 Task: Send an email with the signature Jesus Garcia with the subject Request for a proposal and the message Could you please let me know the status of the reimbursement request? from softage.8@softage.net to softage.9@softage.net and move the email from Sent Items to the folder Non-profit organizations
Action: Mouse moved to (47, 126)
Screenshot: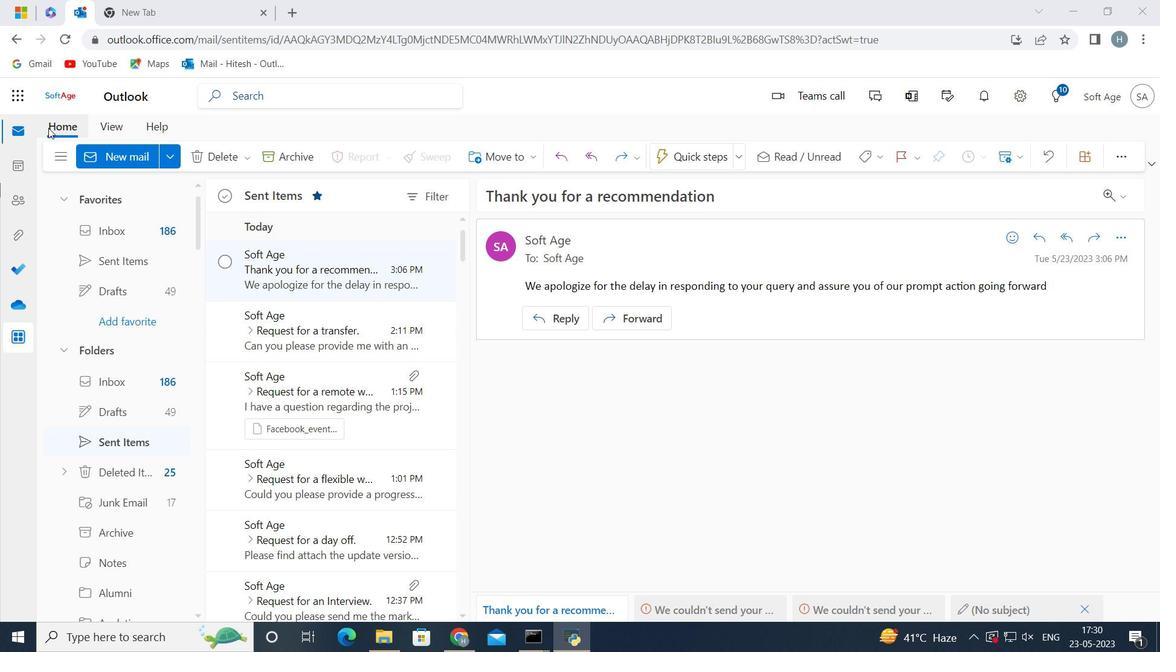 
Action: Mouse pressed left at (47, 126)
Screenshot: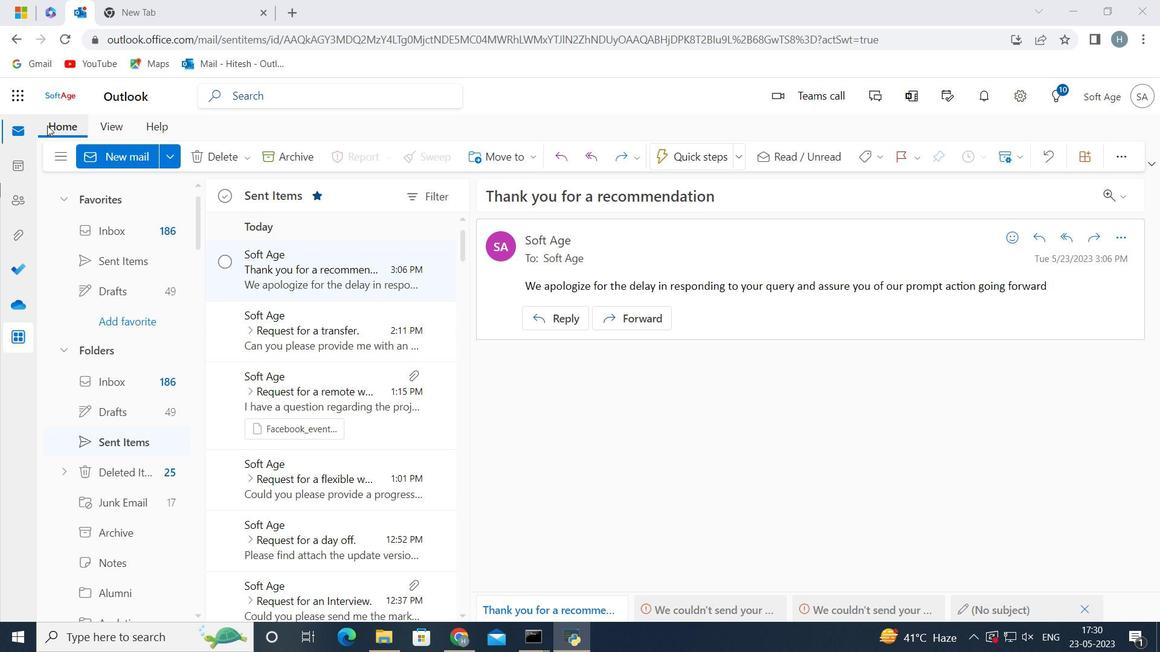 
Action: Mouse moved to (114, 160)
Screenshot: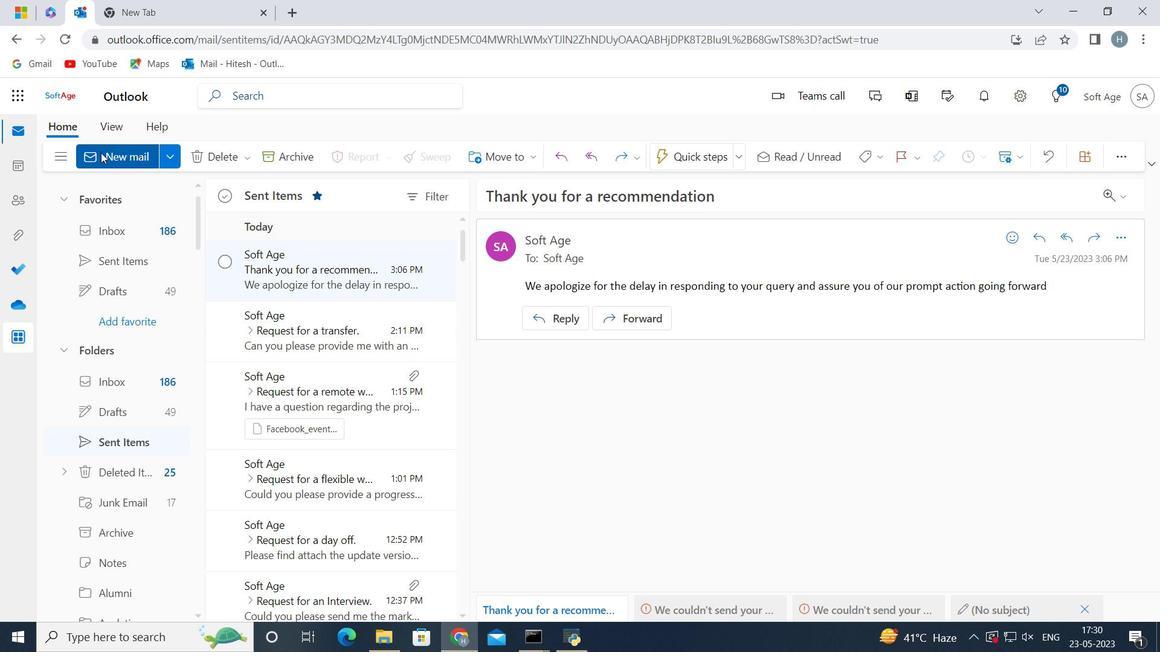 
Action: Mouse pressed left at (114, 160)
Screenshot: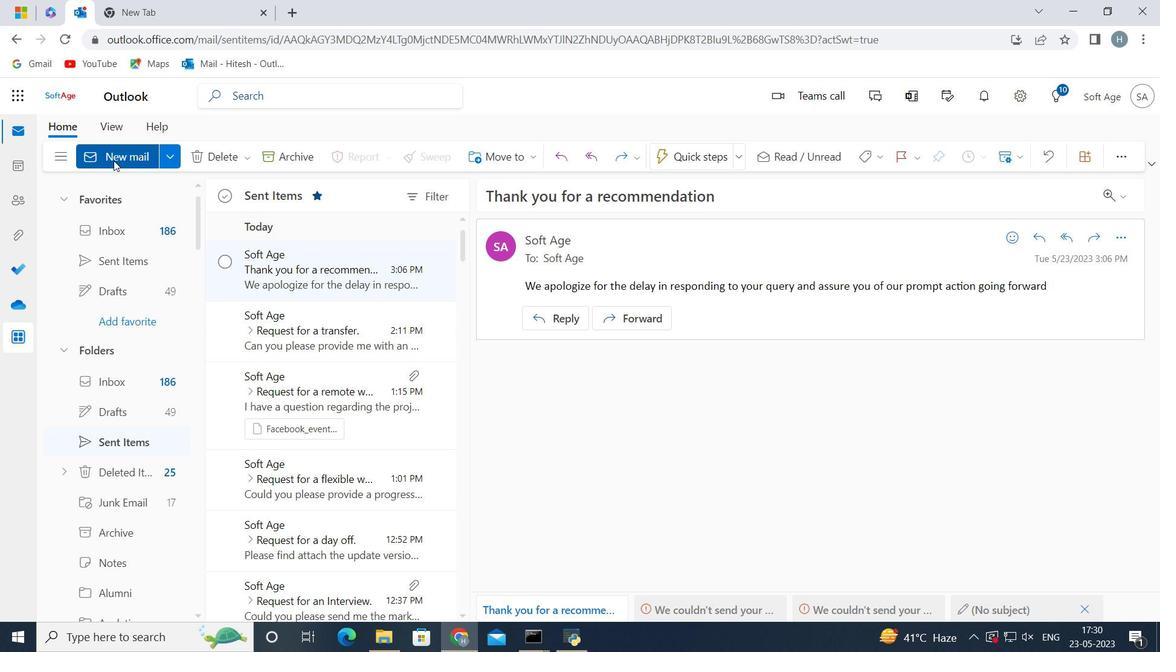 
Action: Mouse moved to (947, 158)
Screenshot: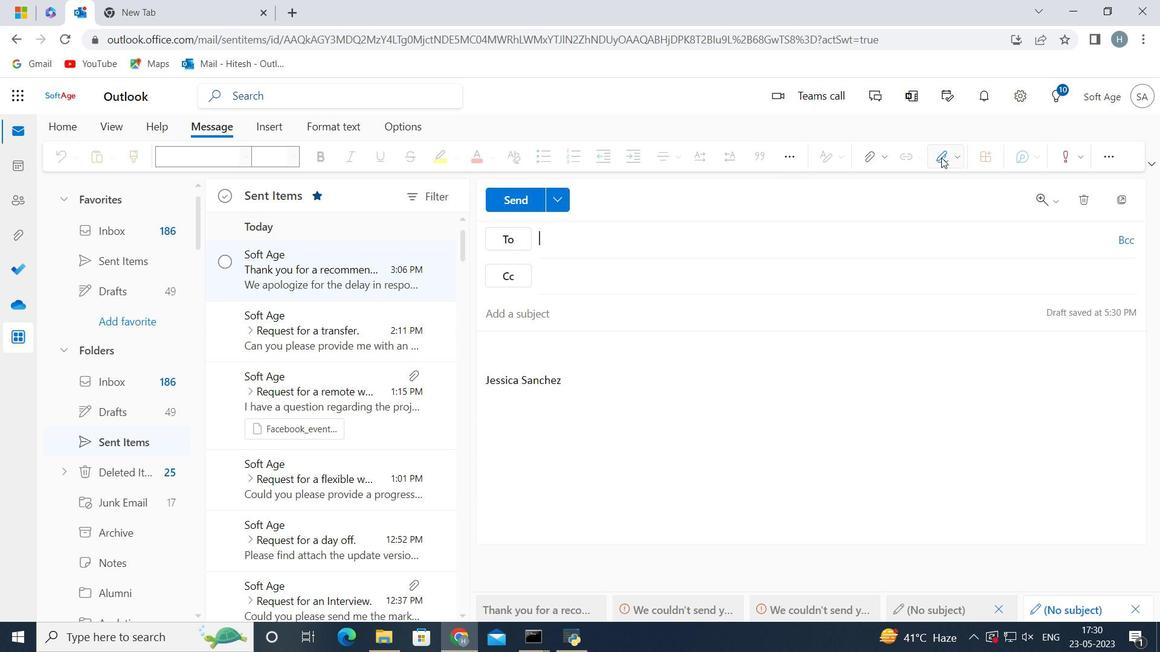 
Action: Mouse pressed left at (947, 158)
Screenshot: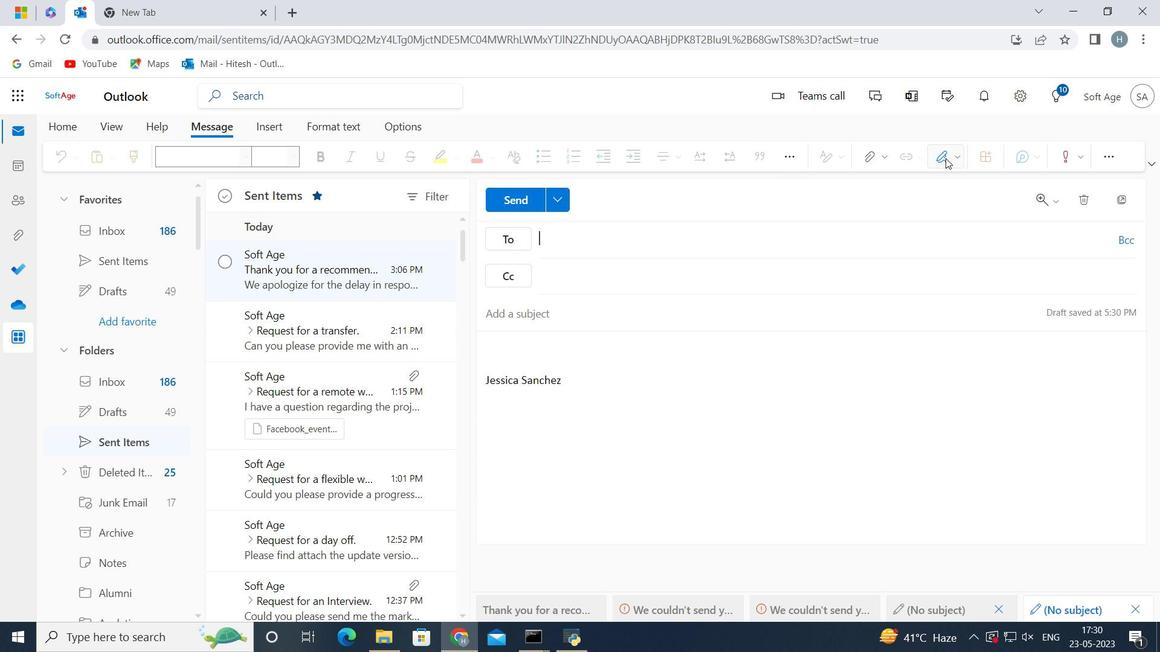 
Action: Mouse moved to (919, 217)
Screenshot: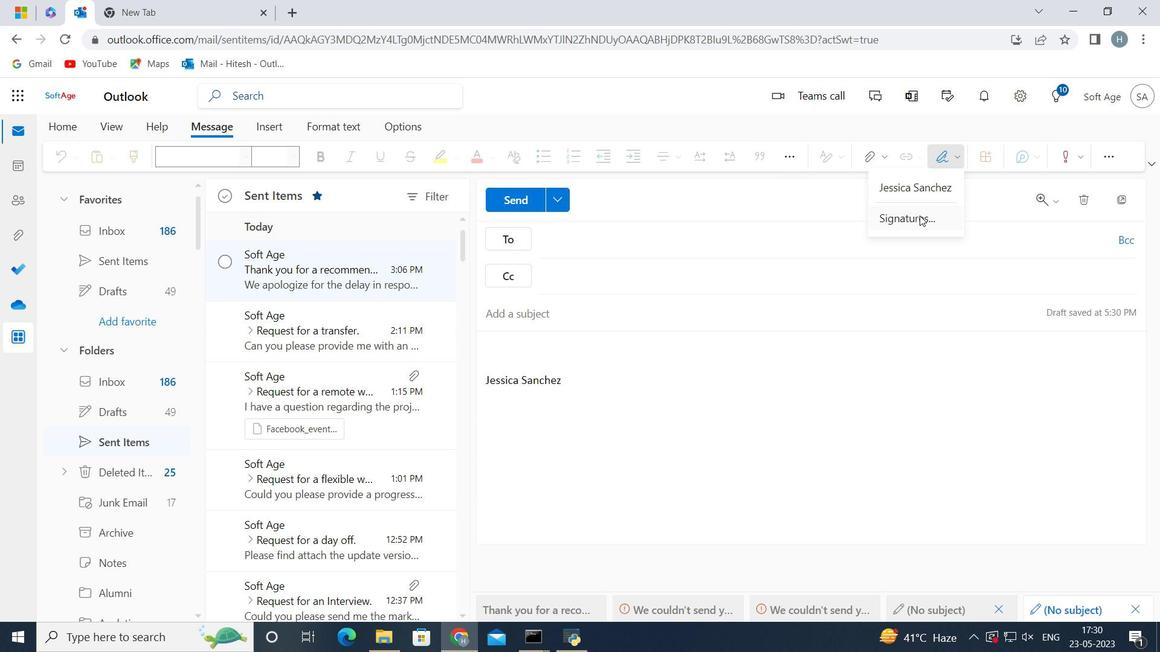 
Action: Mouse pressed left at (919, 217)
Screenshot: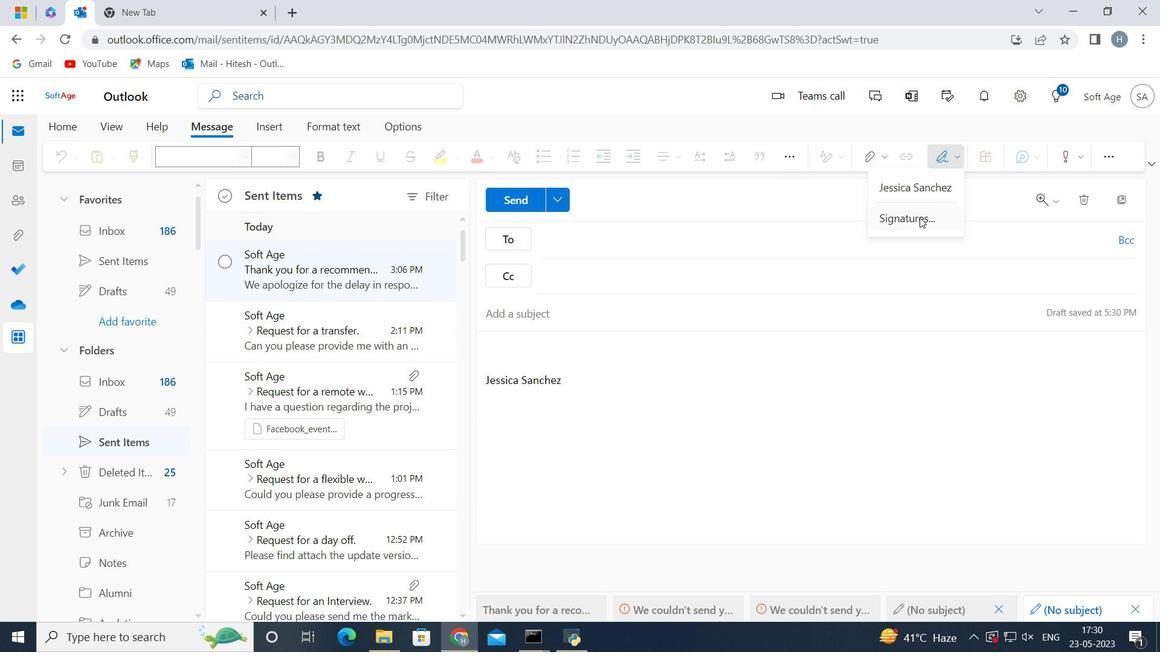 
Action: Mouse moved to (865, 269)
Screenshot: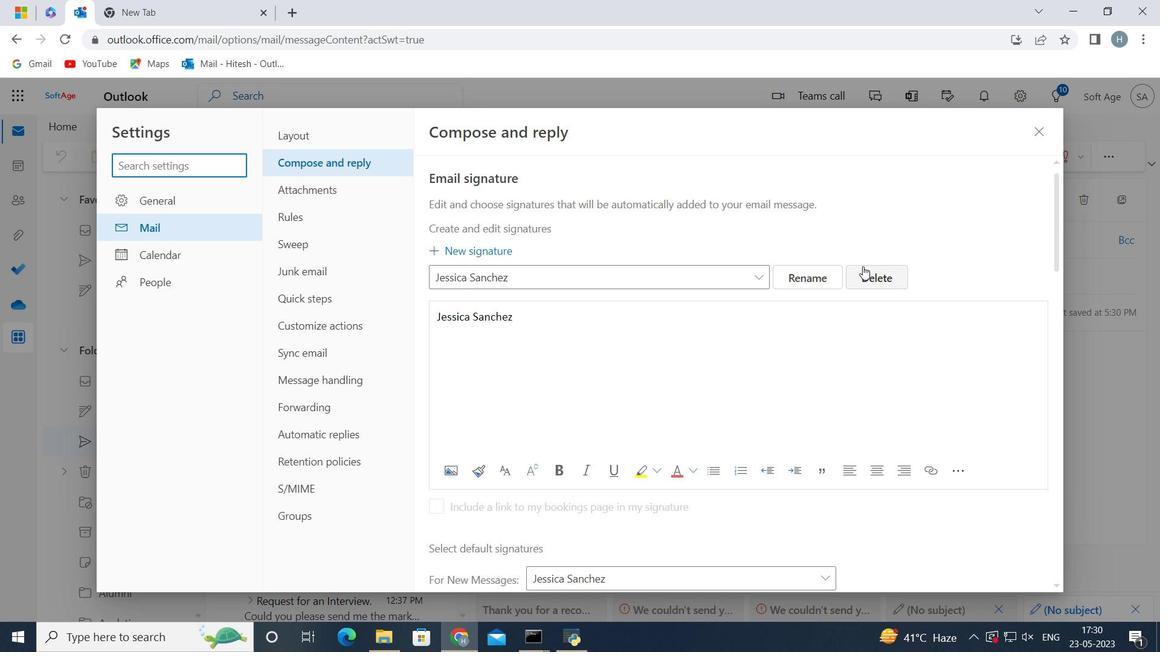 
Action: Mouse pressed left at (865, 269)
Screenshot: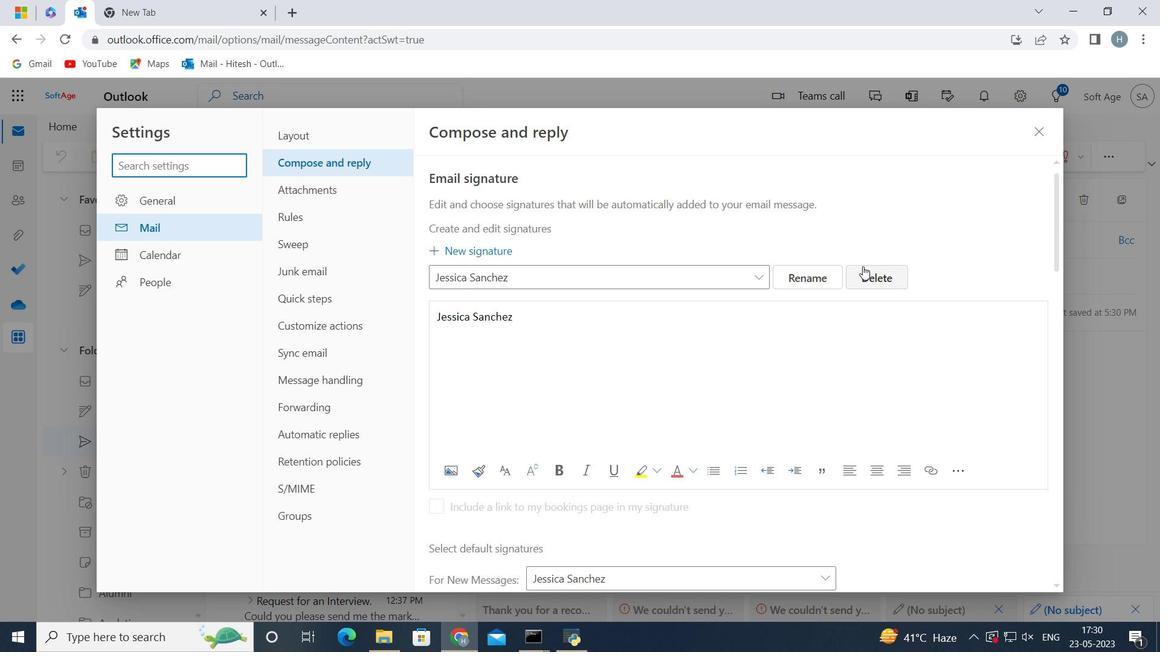 
Action: Mouse moved to (711, 278)
Screenshot: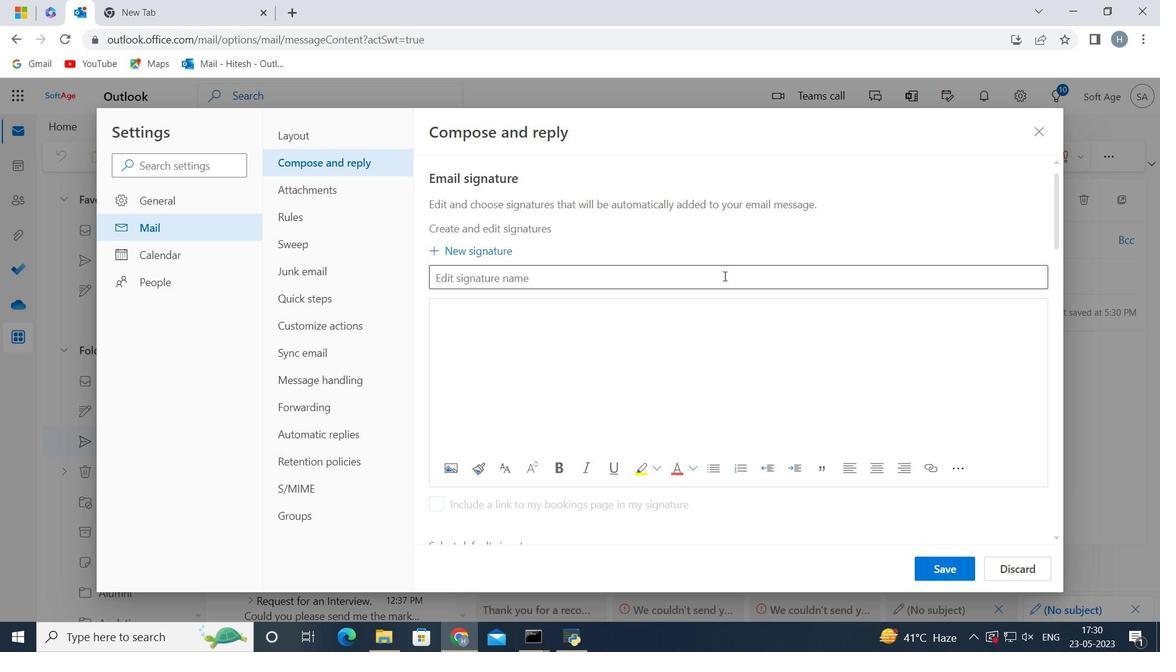 
Action: Mouse pressed left at (711, 278)
Screenshot: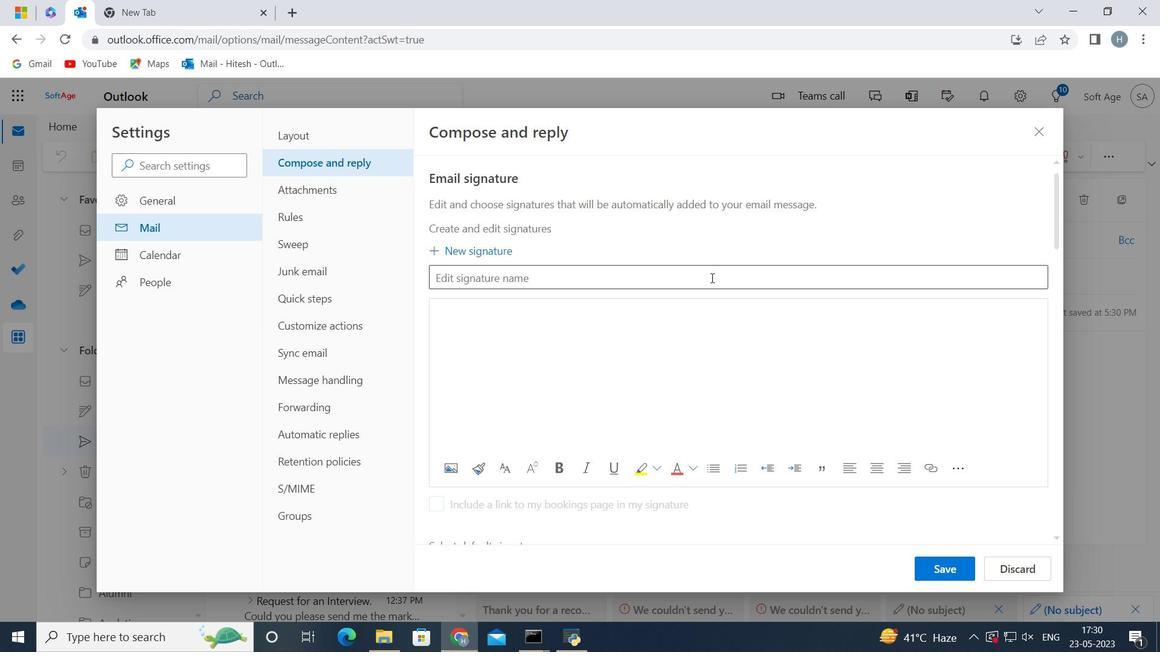 
Action: Key pressed <Key.shift>Jesus<Key.space><Key.shift>Garcia<Key.space>
Screenshot: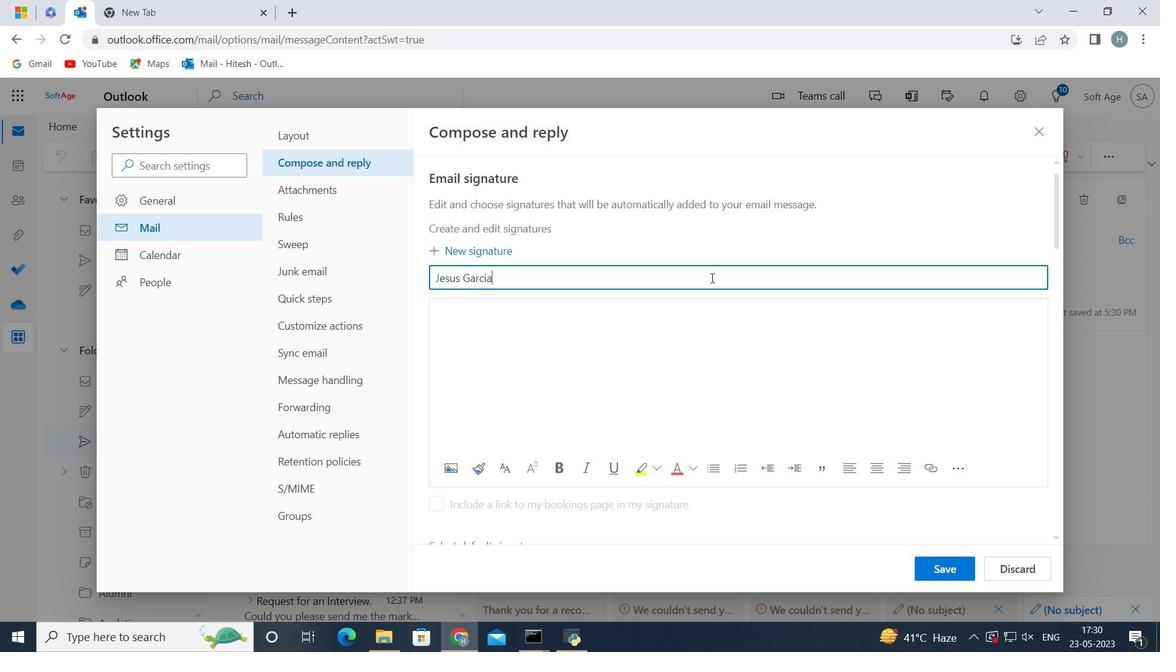 
Action: Mouse moved to (605, 329)
Screenshot: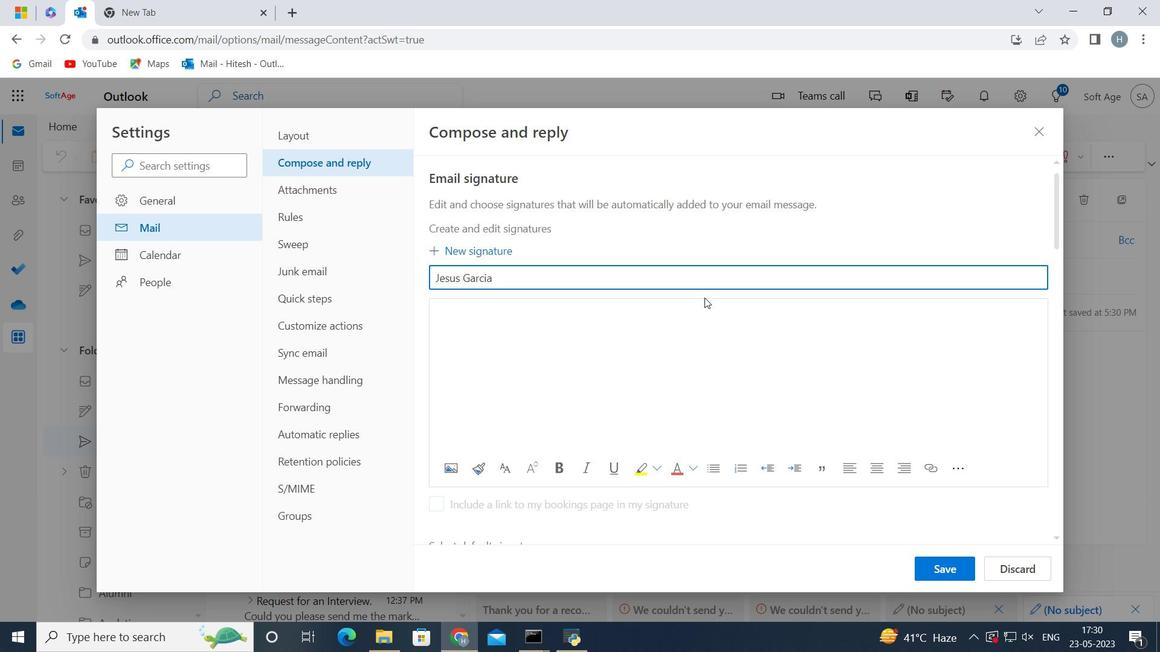 
Action: Mouse pressed left at (605, 329)
Screenshot: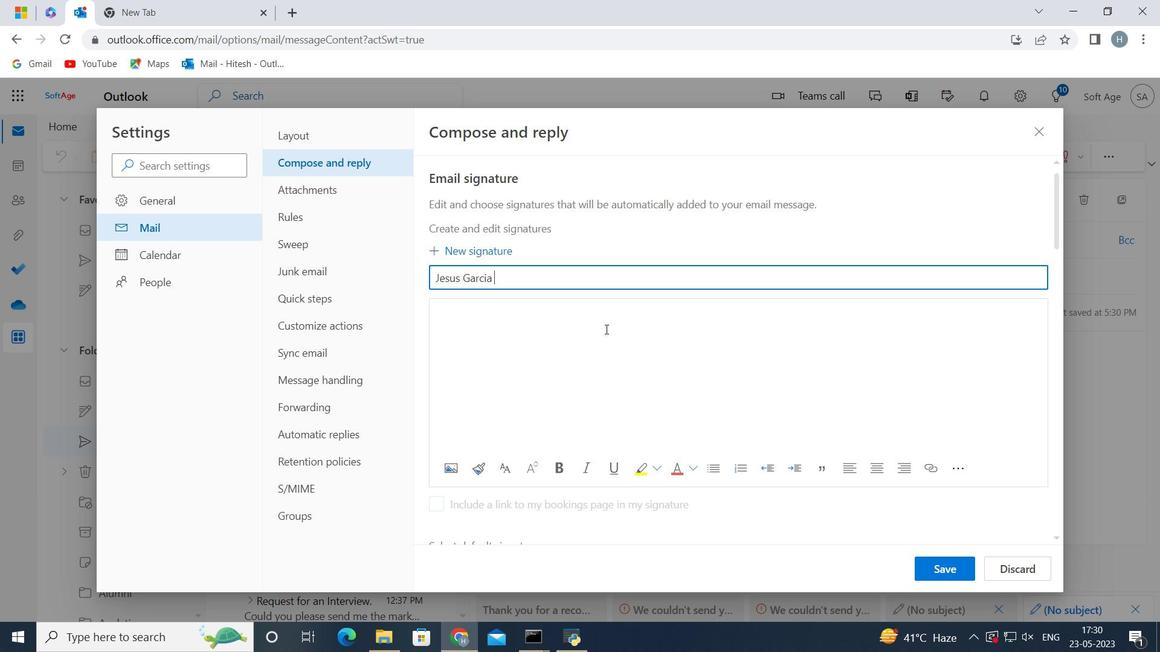
Action: Key pressed <Key.shift>Jesus<Key.space><Key.shift><Key.shift><Key.shift><Key.shift>Garcia
Screenshot: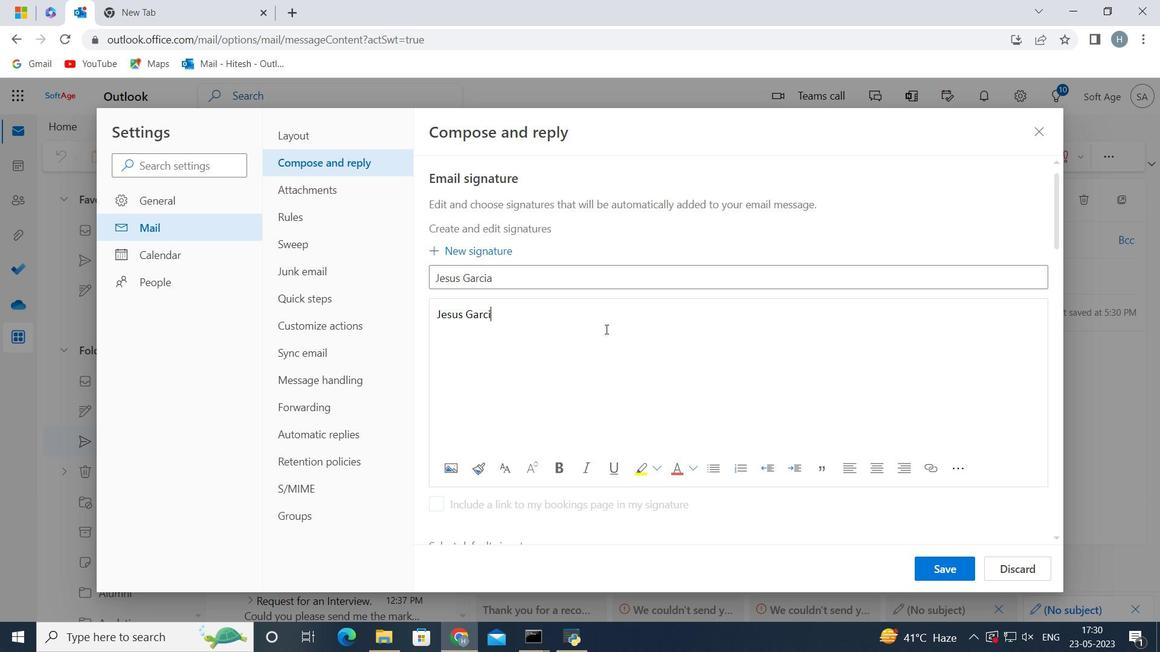 
Action: Mouse moved to (626, 333)
Screenshot: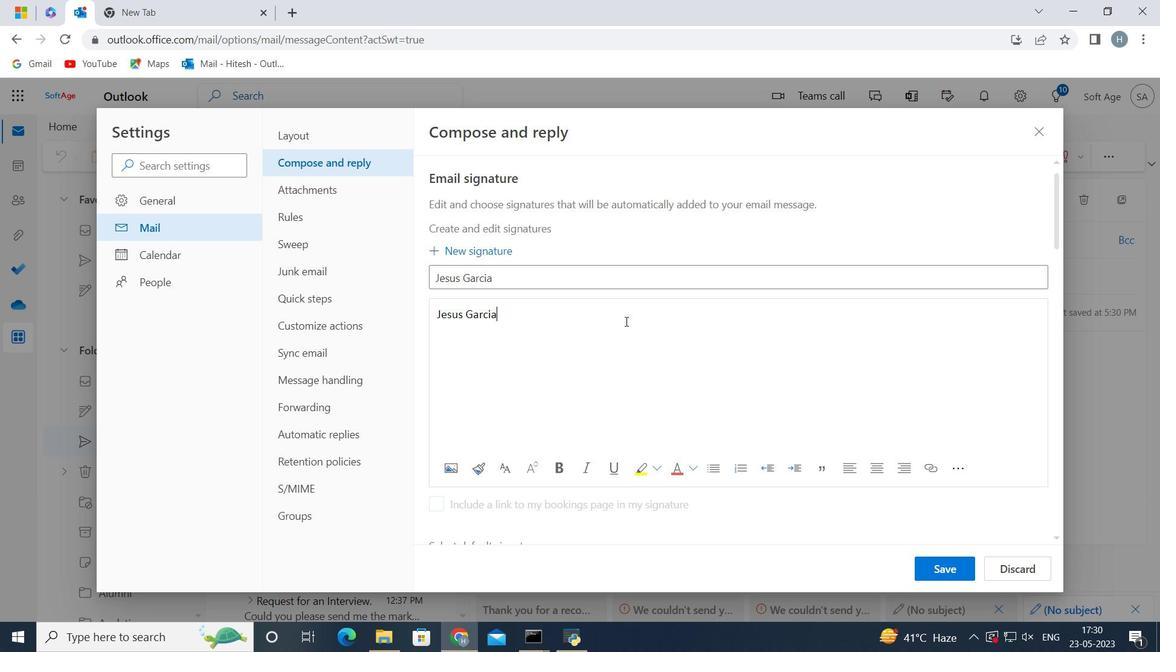 
Action: Mouse pressed left at (626, 333)
Screenshot: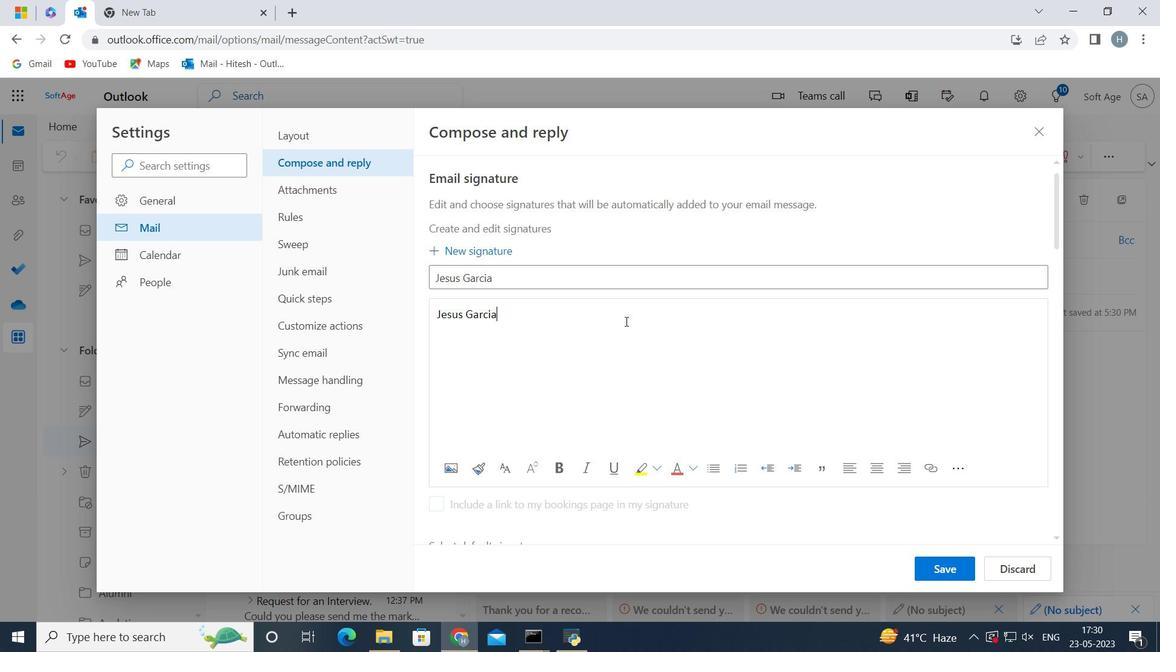 
Action: Mouse moved to (939, 569)
Screenshot: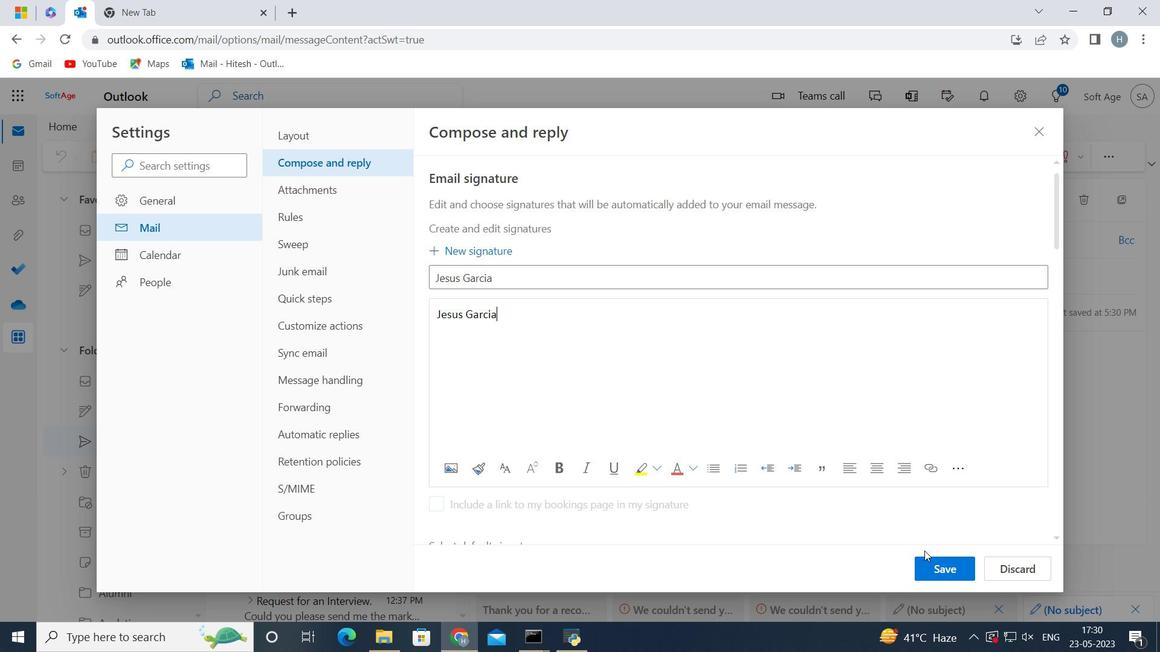 
Action: Mouse pressed left at (939, 569)
Screenshot: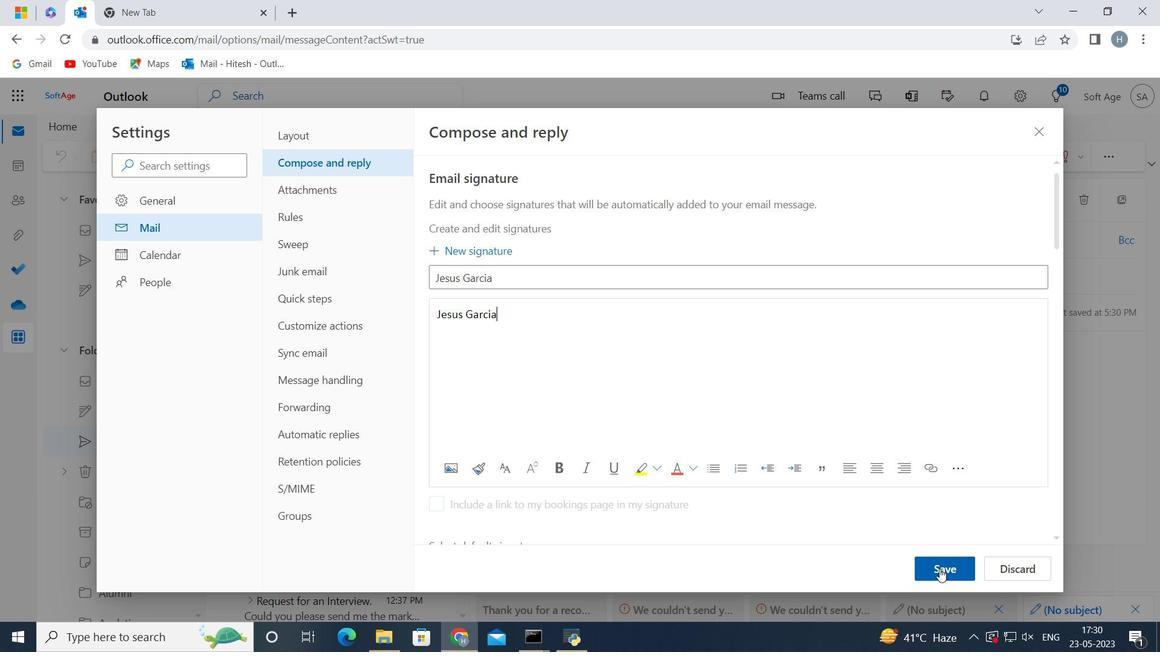 
Action: Mouse moved to (889, 416)
Screenshot: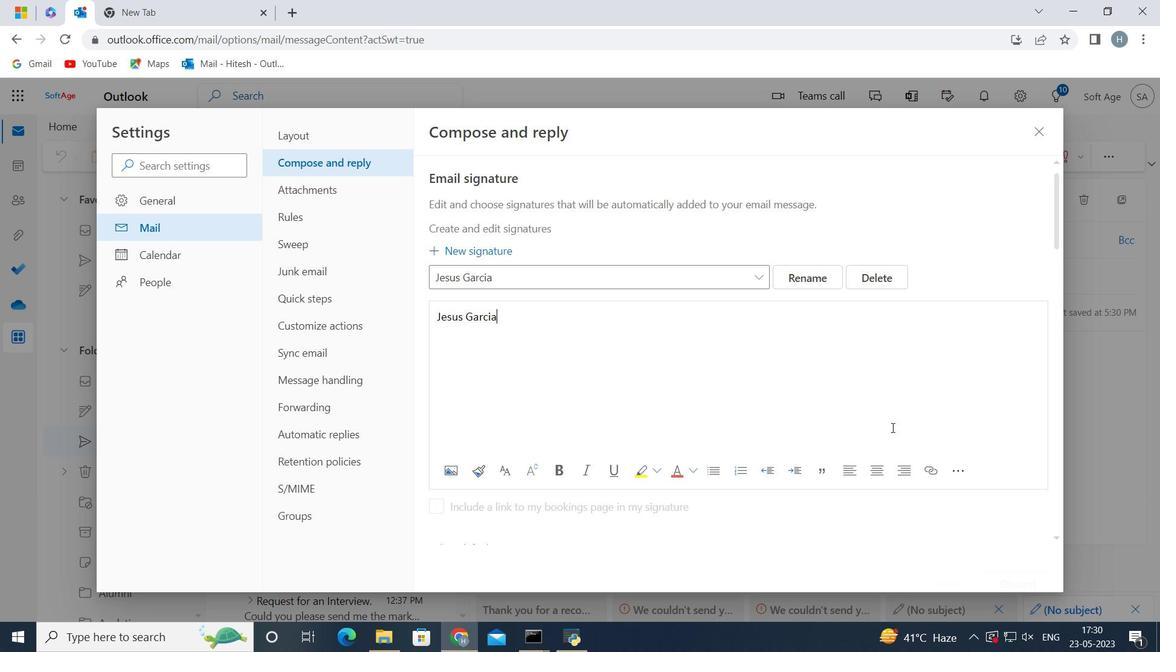 
Action: Mouse scrolled (889, 415) with delta (0, 0)
Screenshot: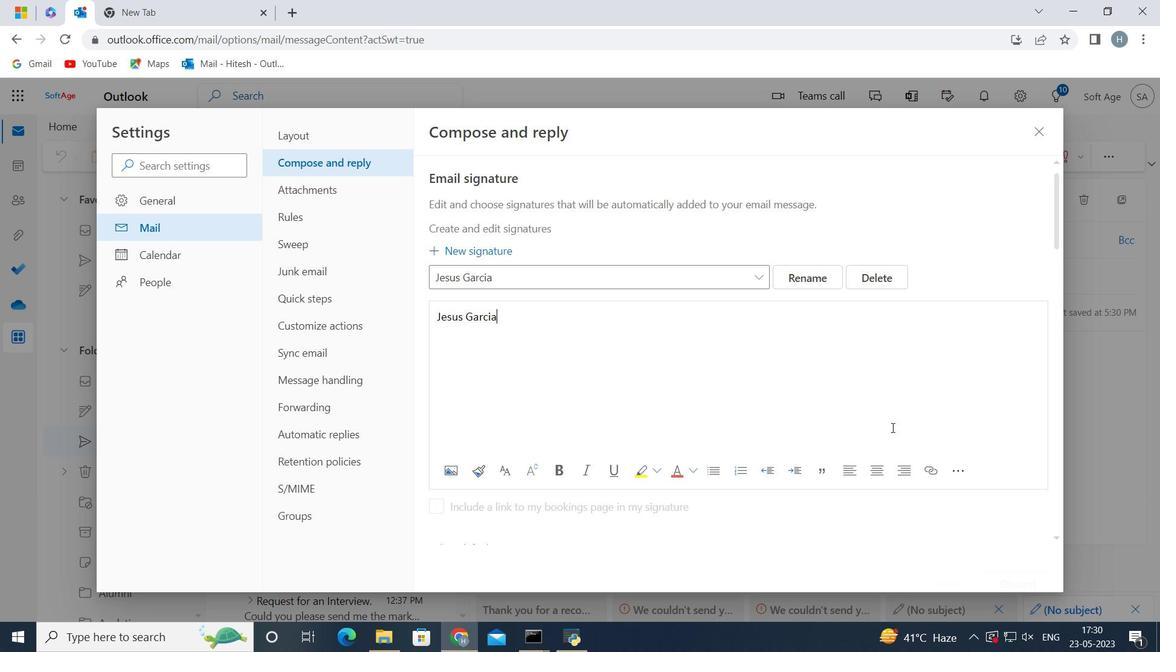 
Action: Mouse moved to (884, 403)
Screenshot: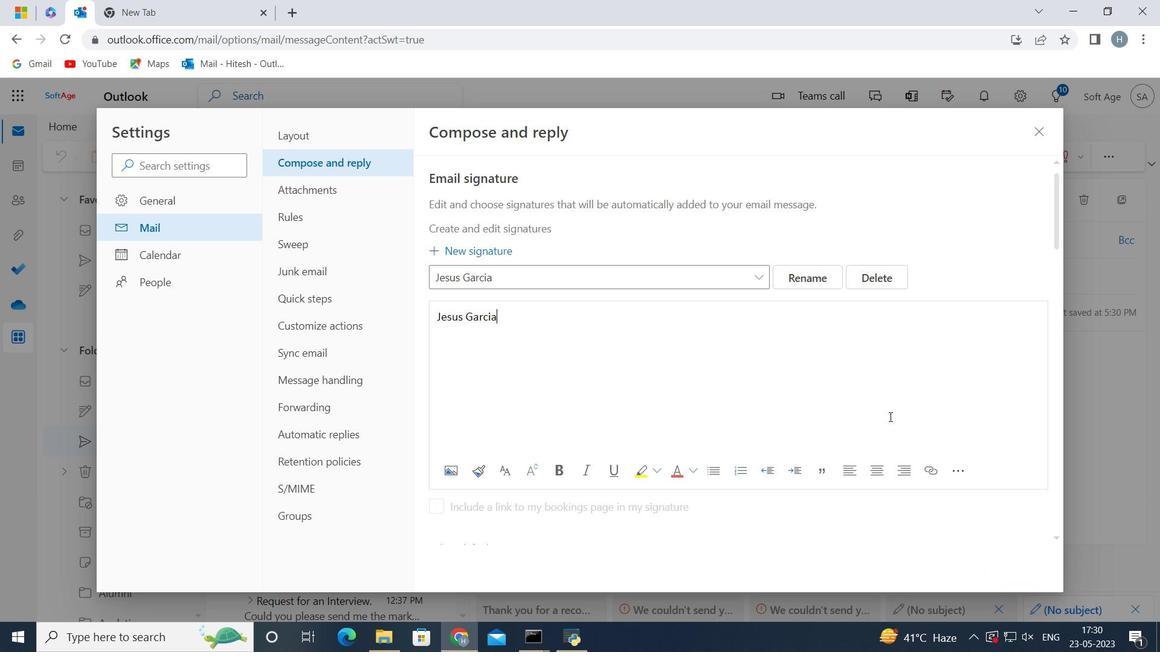 
Action: Mouse scrolled (886, 404) with delta (0, 0)
Screenshot: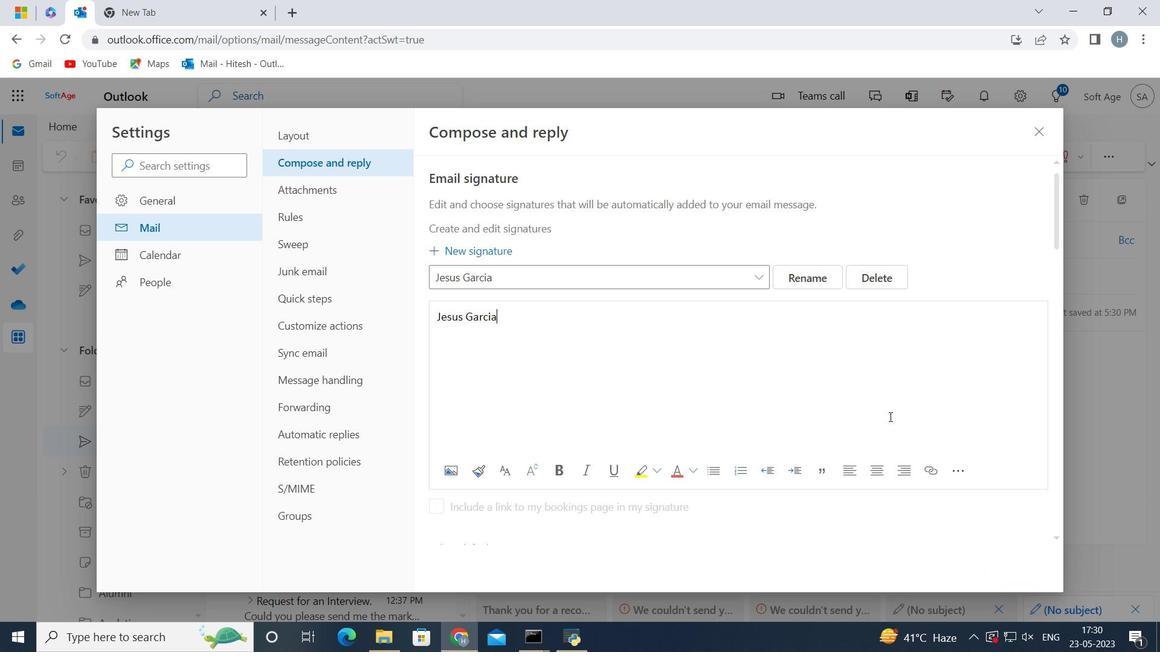 
Action: Mouse moved to (866, 363)
Screenshot: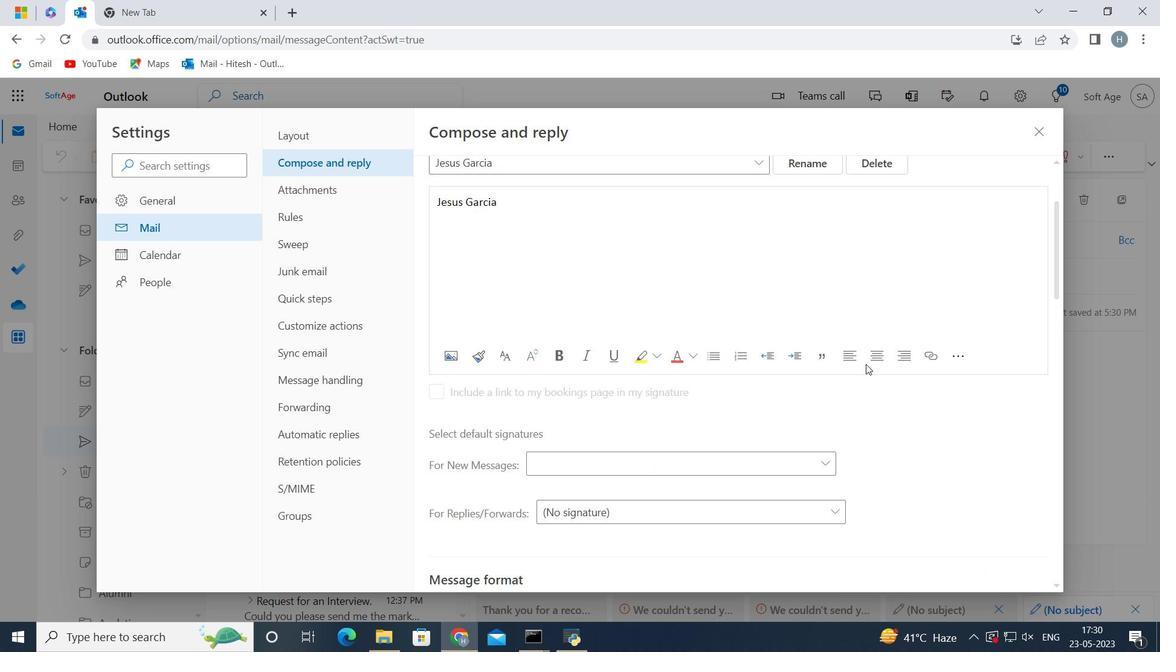 
Action: Mouse scrolled (866, 363) with delta (0, 0)
Screenshot: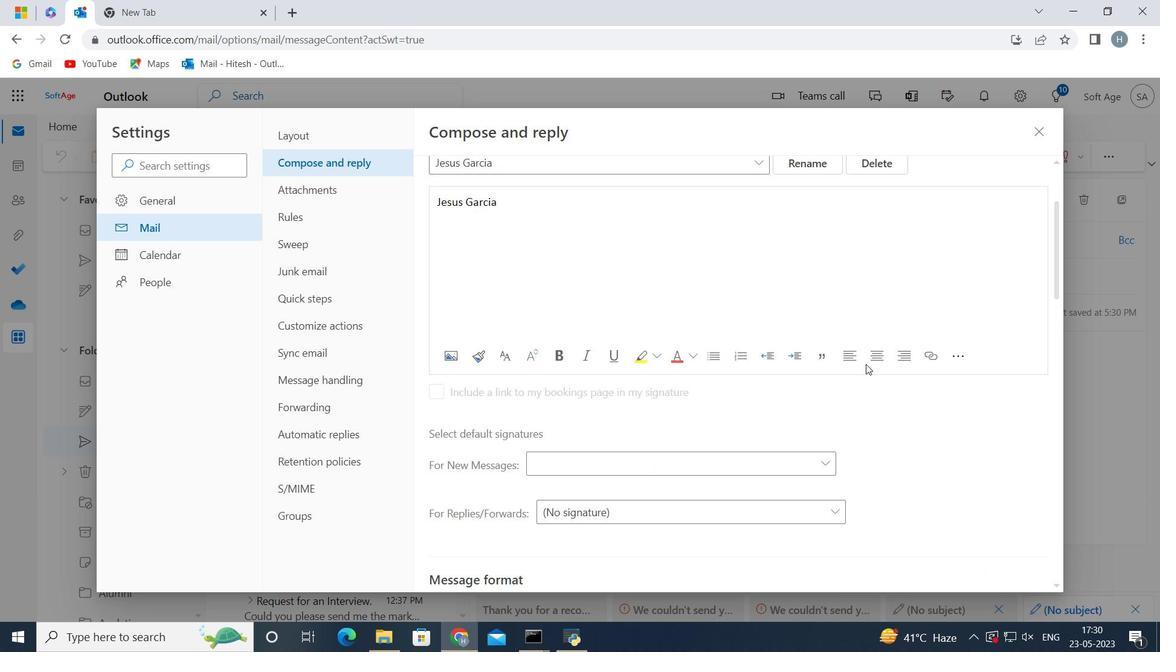 
Action: Mouse moved to (828, 348)
Screenshot: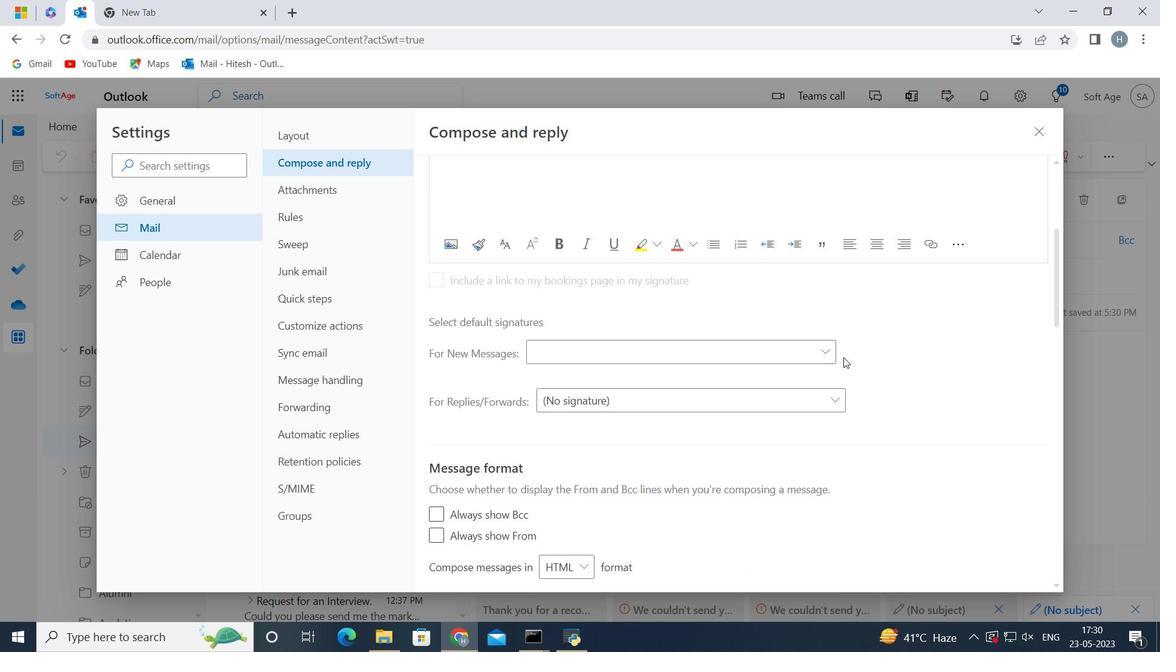 
Action: Mouse pressed left at (828, 348)
Screenshot: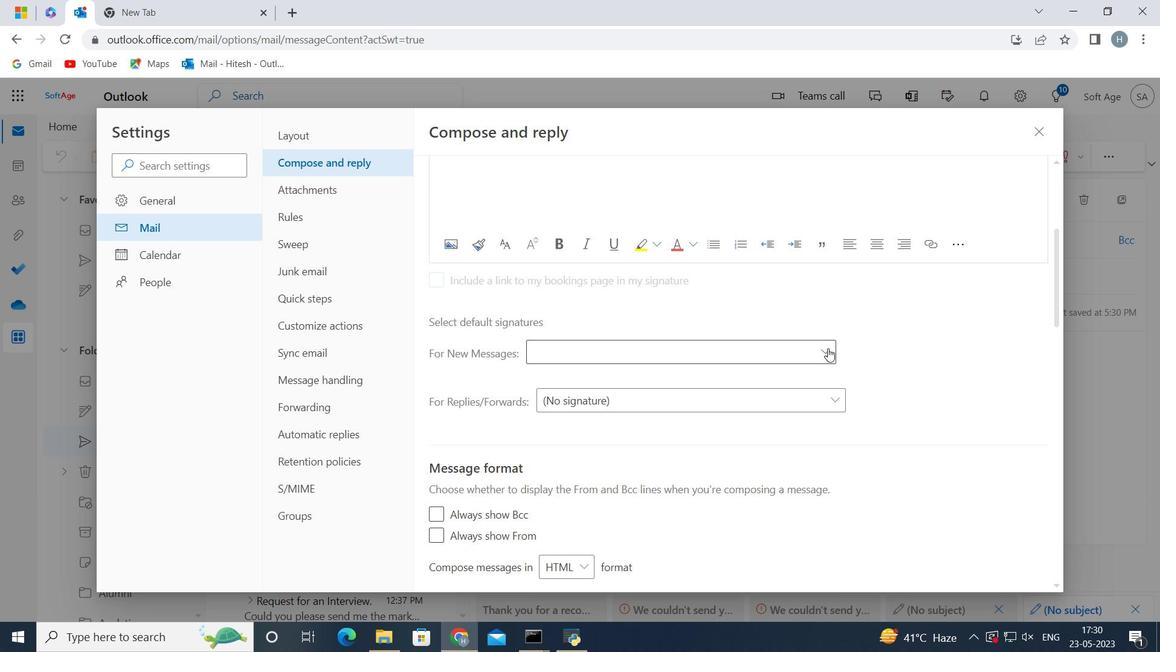 
Action: Mouse moved to (802, 395)
Screenshot: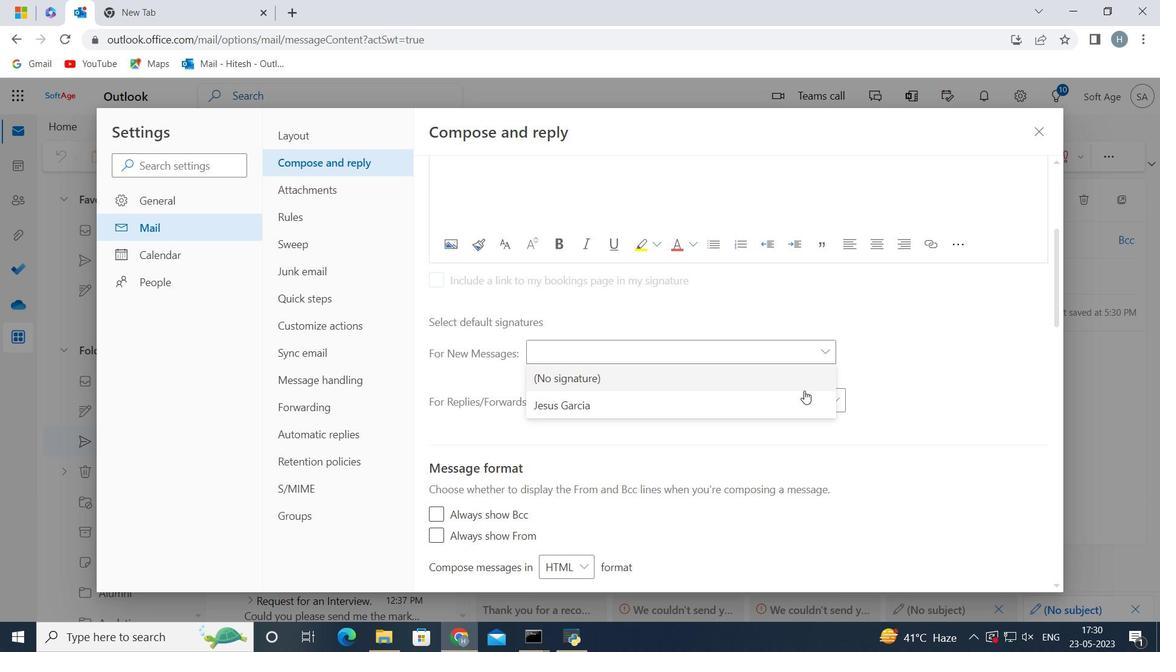 
Action: Mouse pressed left at (802, 395)
Screenshot: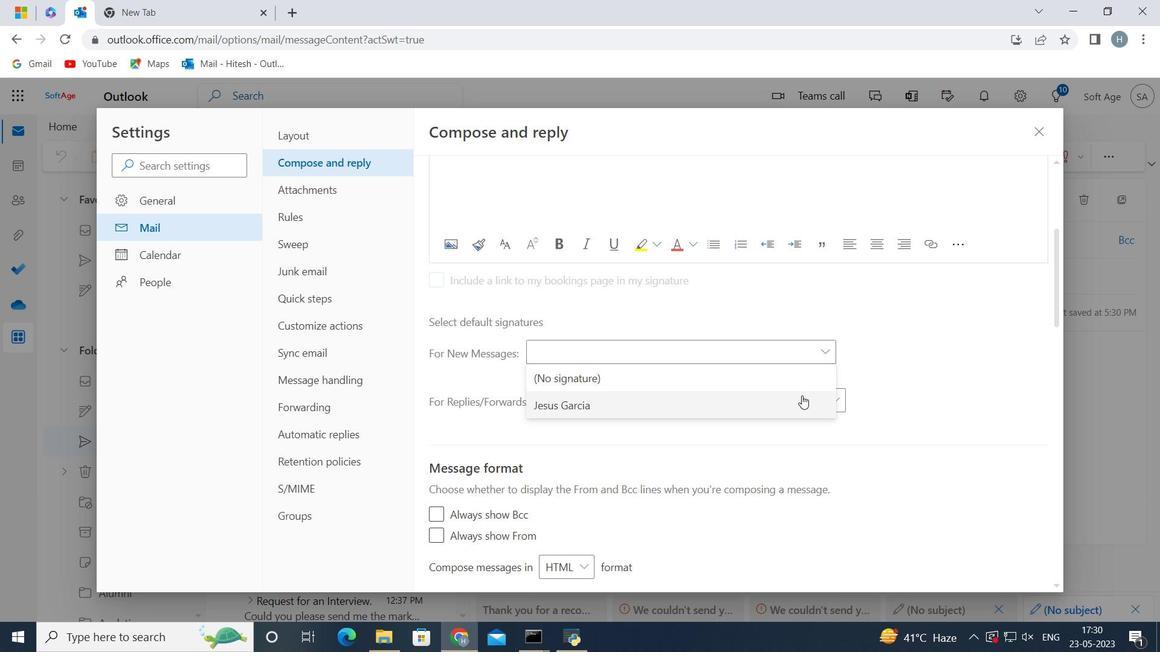 
Action: Mouse moved to (955, 563)
Screenshot: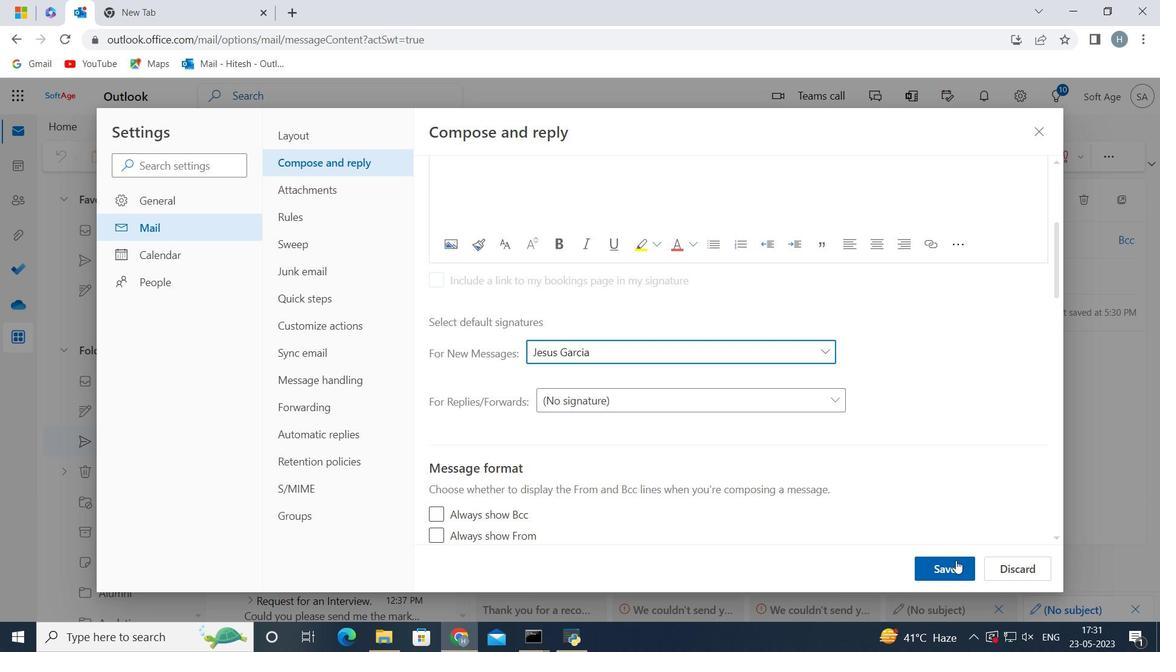 
Action: Mouse pressed left at (955, 563)
Screenshot: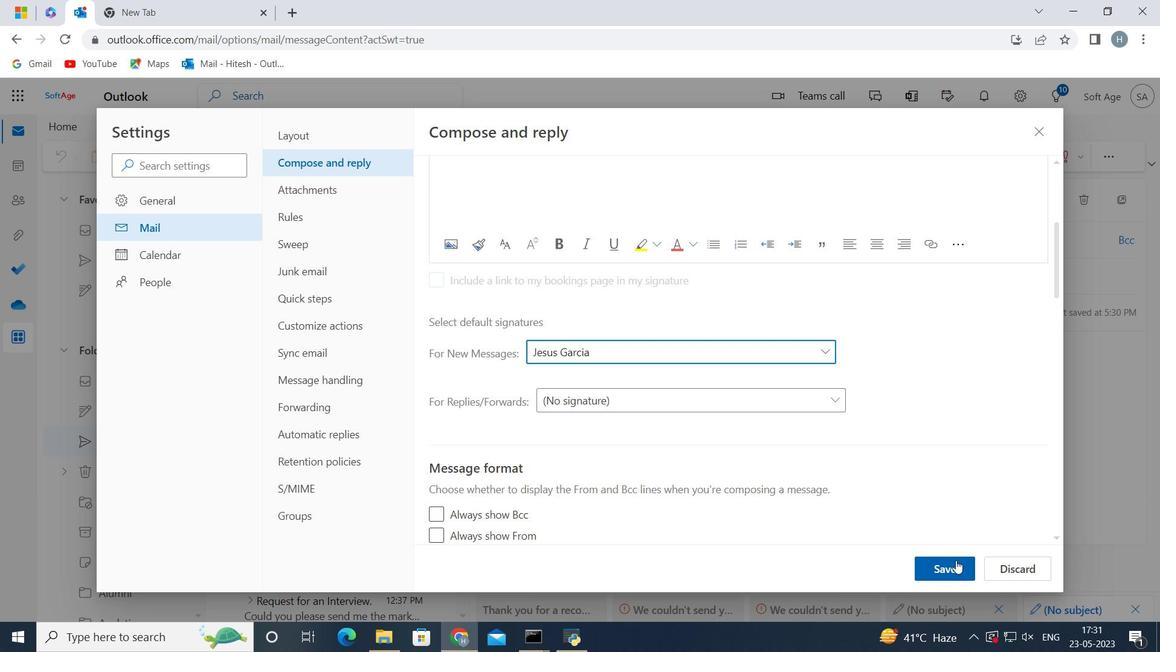 
Action: Mouse moved to (1036, 135)
Screenshot: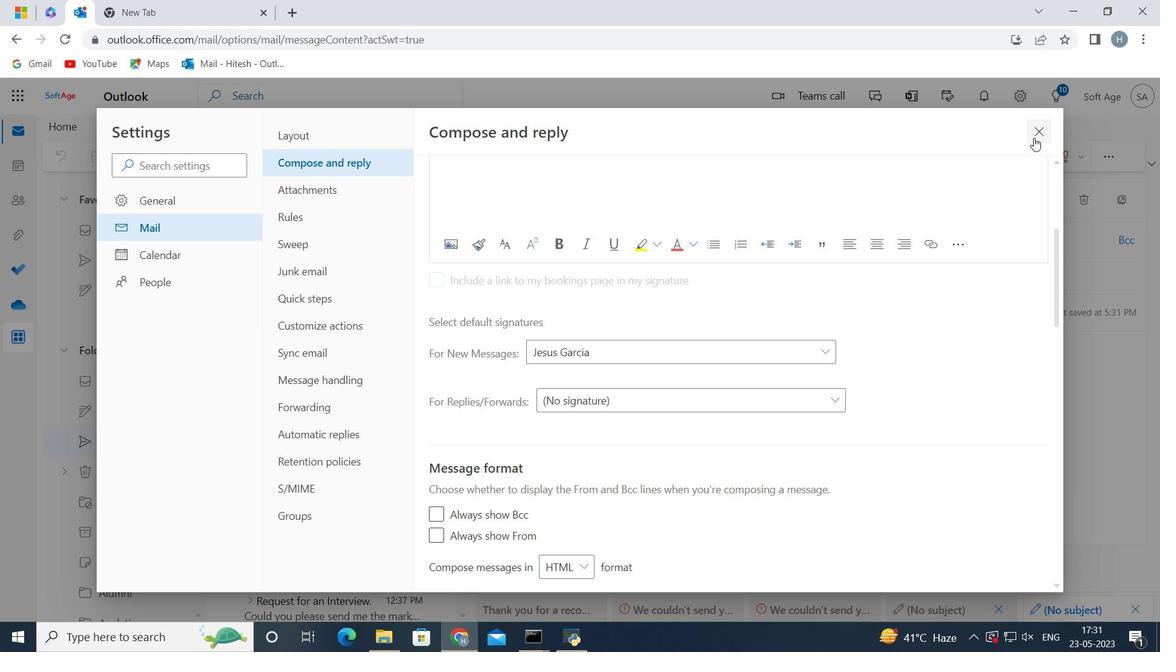 
Action: Mouse pressed left at (1036, 135)
Screenshot: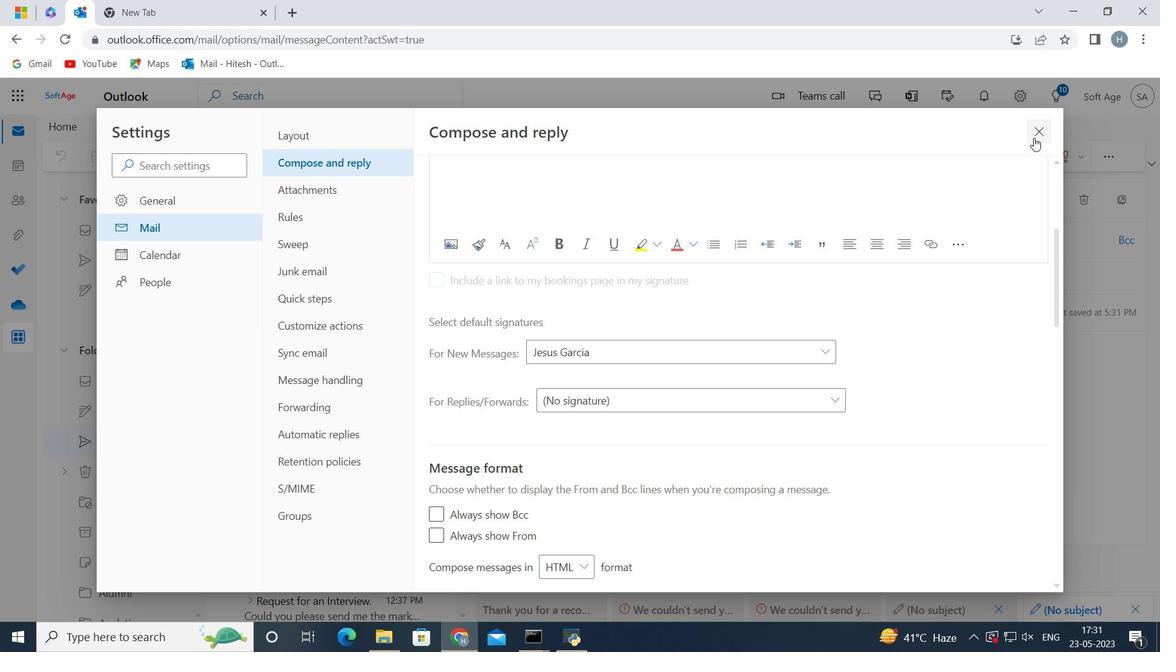 
Action: Mouse moved to (628, 310)
Screenshot: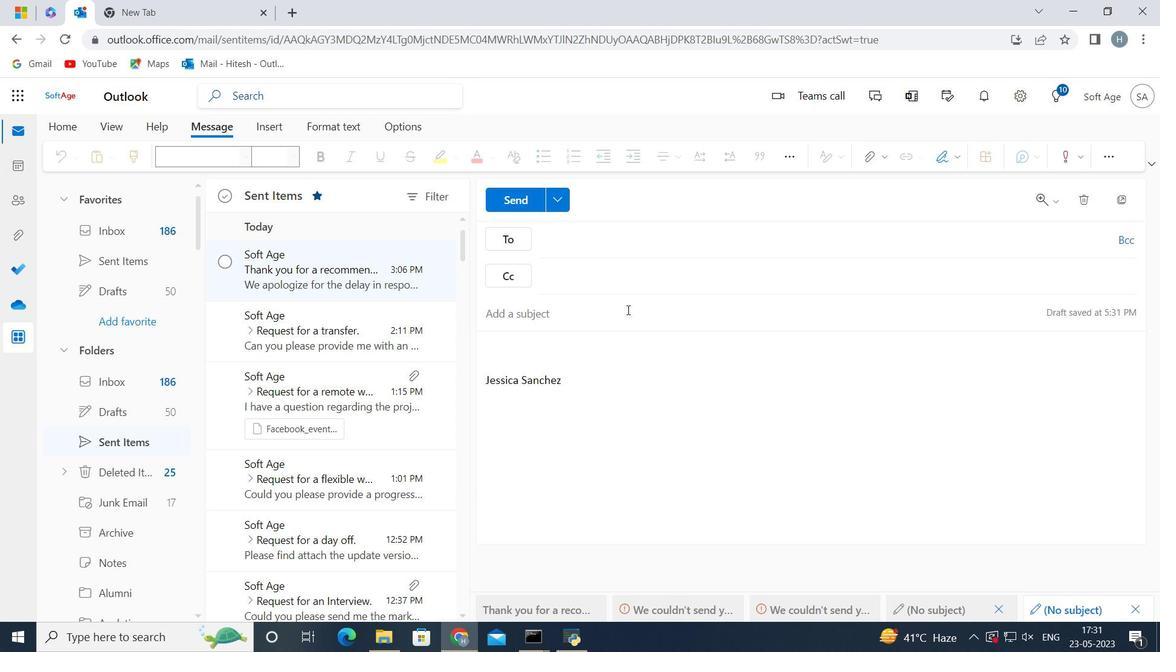 
Action: Mouse pressed left at (628, 310)
Screenshot: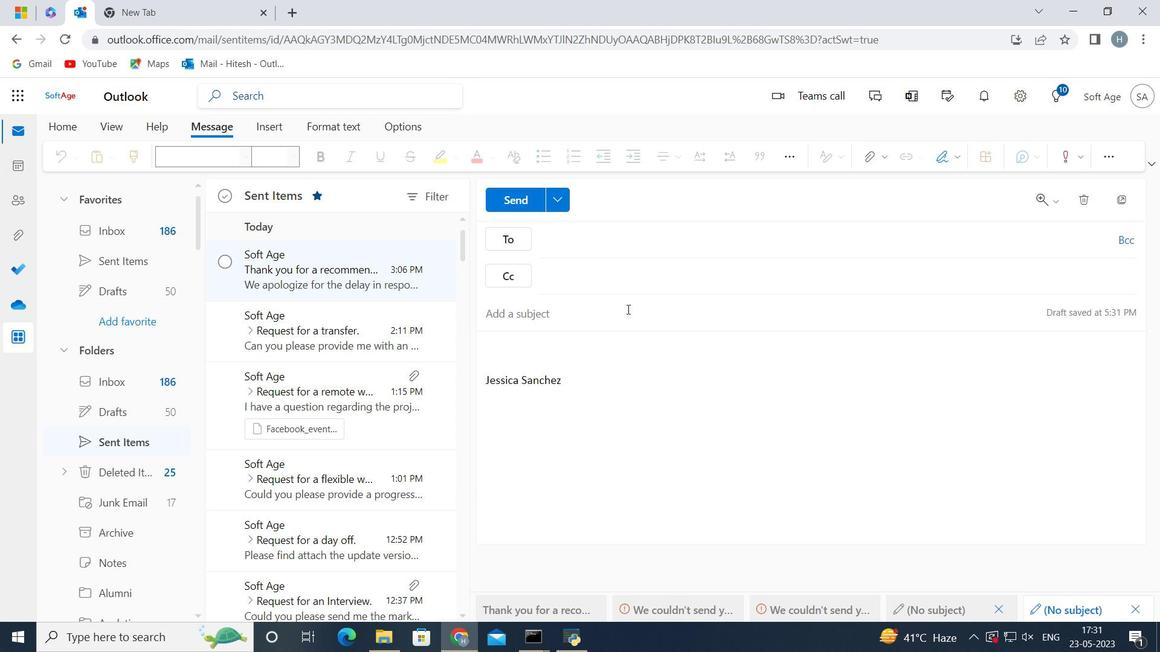 
Action: Mouse moved to (628, 310)
Screenshot: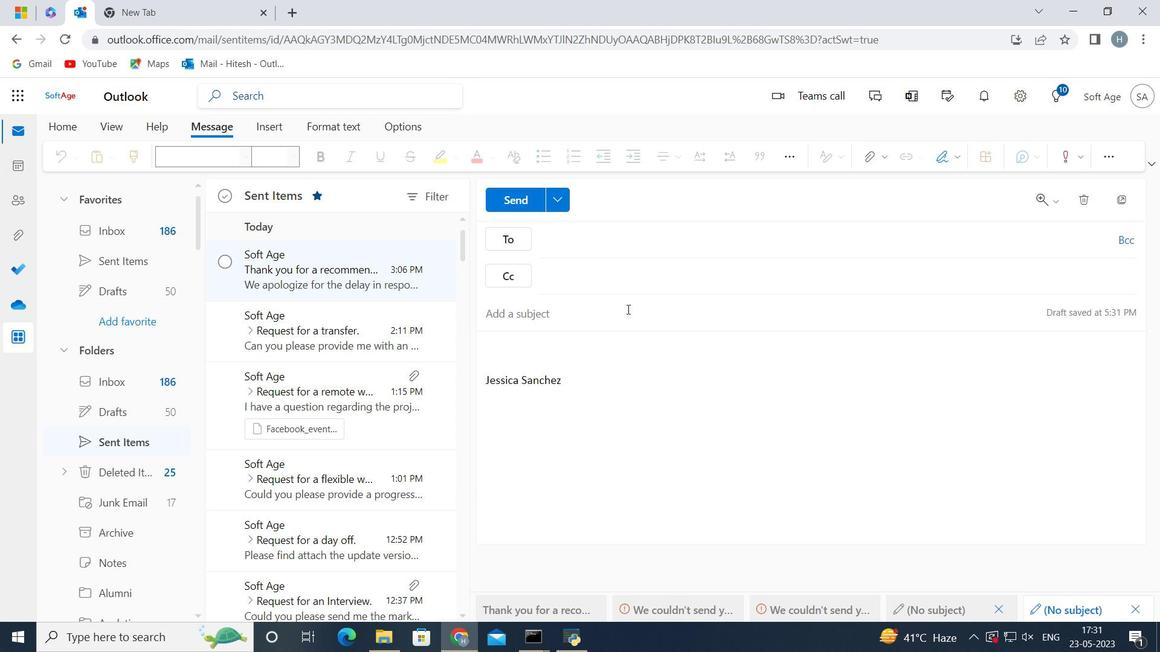 
Action: Key pressed <Key.shift>Request<Key.space>for<Key.space>a<Key.space>proposal<Key.space>
Screenshot: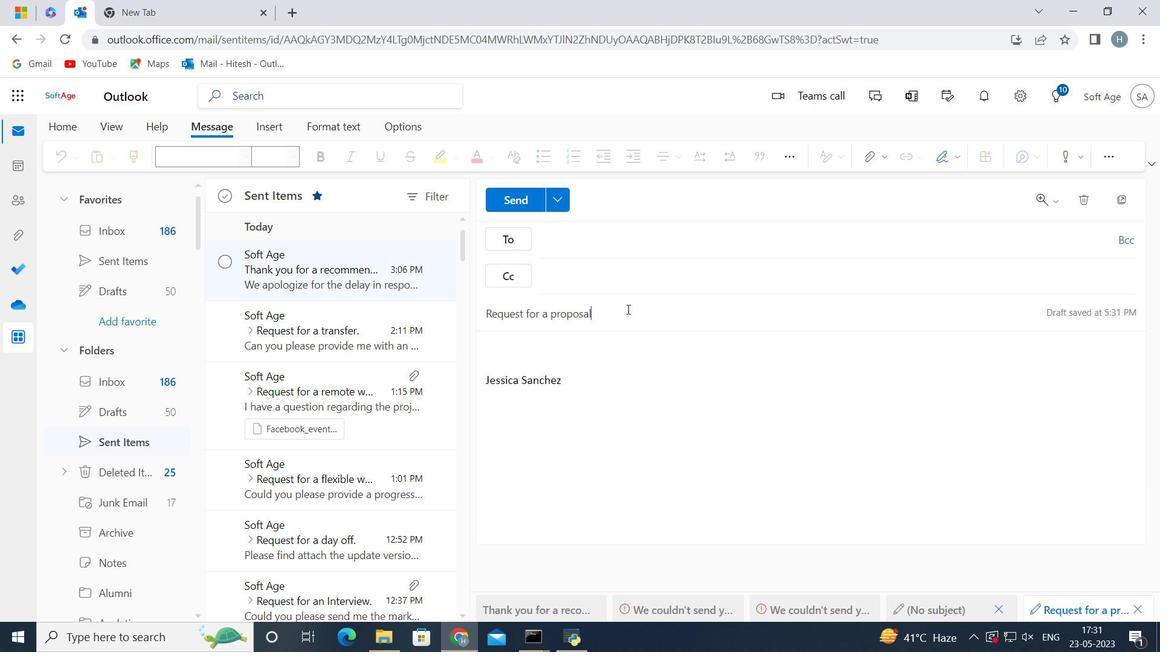 
Action: Mouse moved to (593, 382)
Screenshot: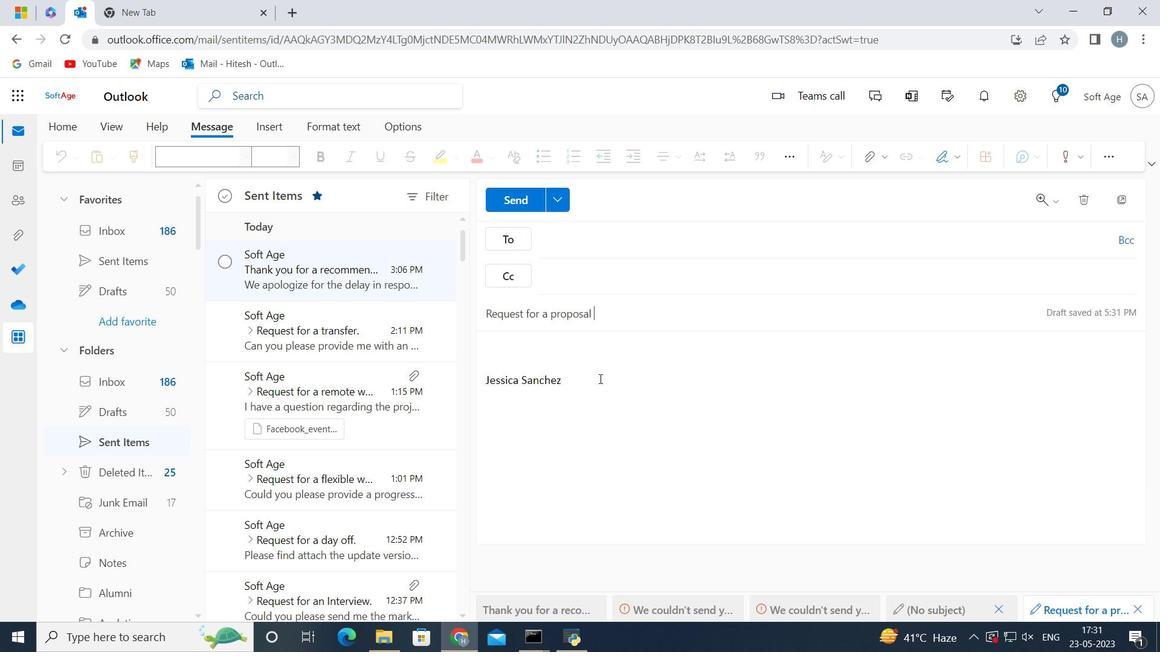 
Action: Mouse pressed left at (593, 382)
Screenshot: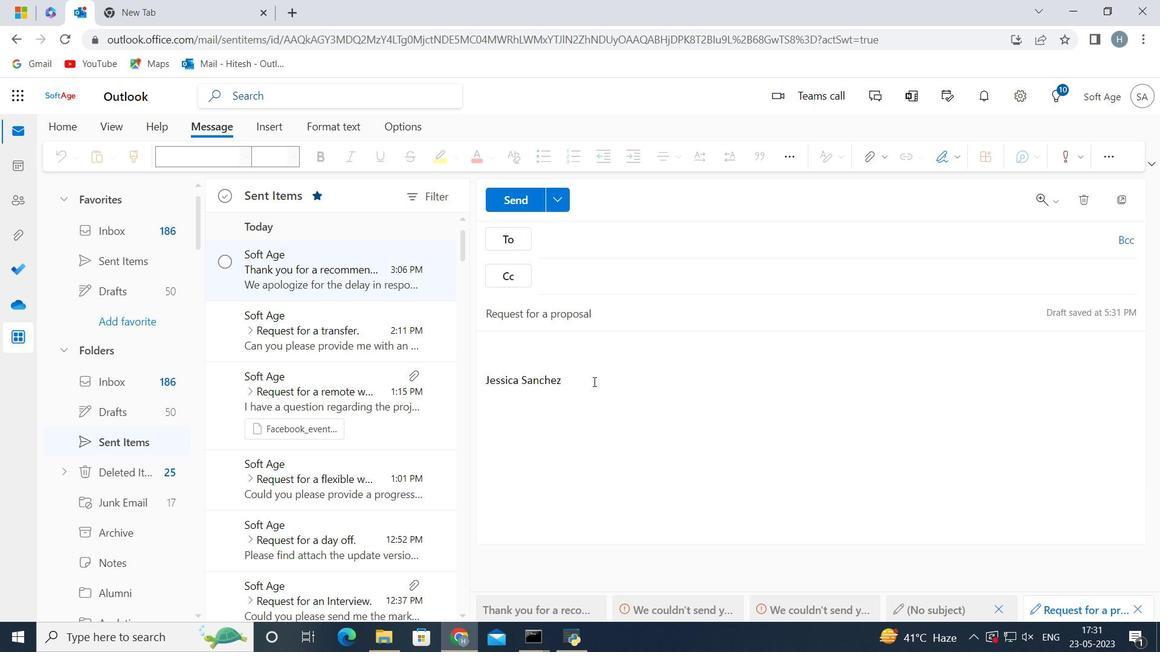 
Action: Key pressed <Key.backspace><Key.backspace><Key.backspace><Key.backspace><Key.backspace><Key.backspace><Key.backspace><Key.backspace><Key.backspace><Key.backspace><Key.backspace><Key.backspace><Key.backspace><Key.backspace><Key.backspace><Key.backspace><Key.backspace><Key.backspace><Key.backspace><Key.backspace><Key.backspace><Key.backspace><Key.backspace><Key.shift>Could<Key.space>you<Key.space>please<Key.space>let<Key.space>me<Key.space>know<Key.space>the<Key.space>stat
Screenshot: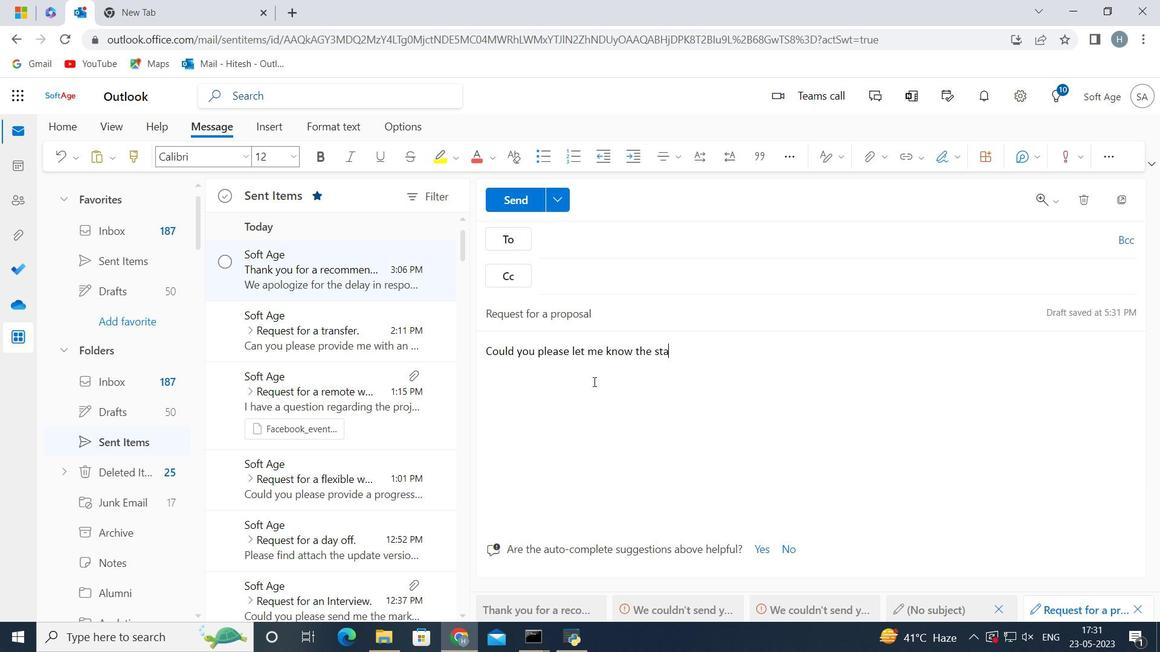 
Action: Mouse moved to (593, 382)
Screenshot: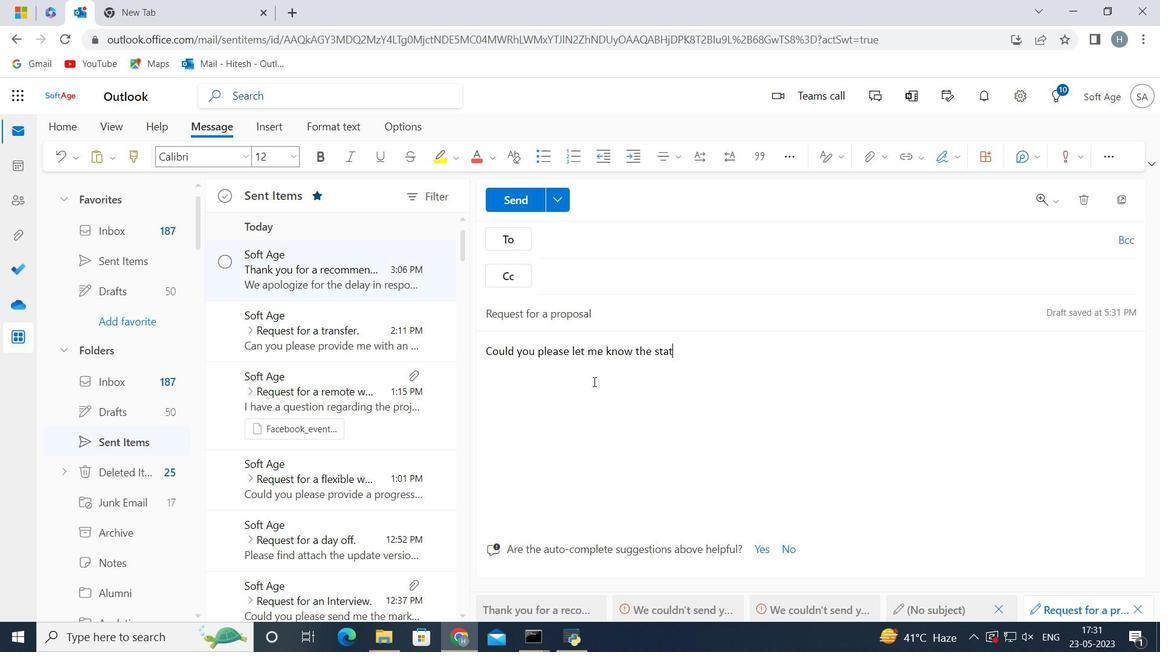 
Action: Key pressed us<Key.space>of<Key.space>the<Key.space>reimbursement<Key.space>request
Screenshot: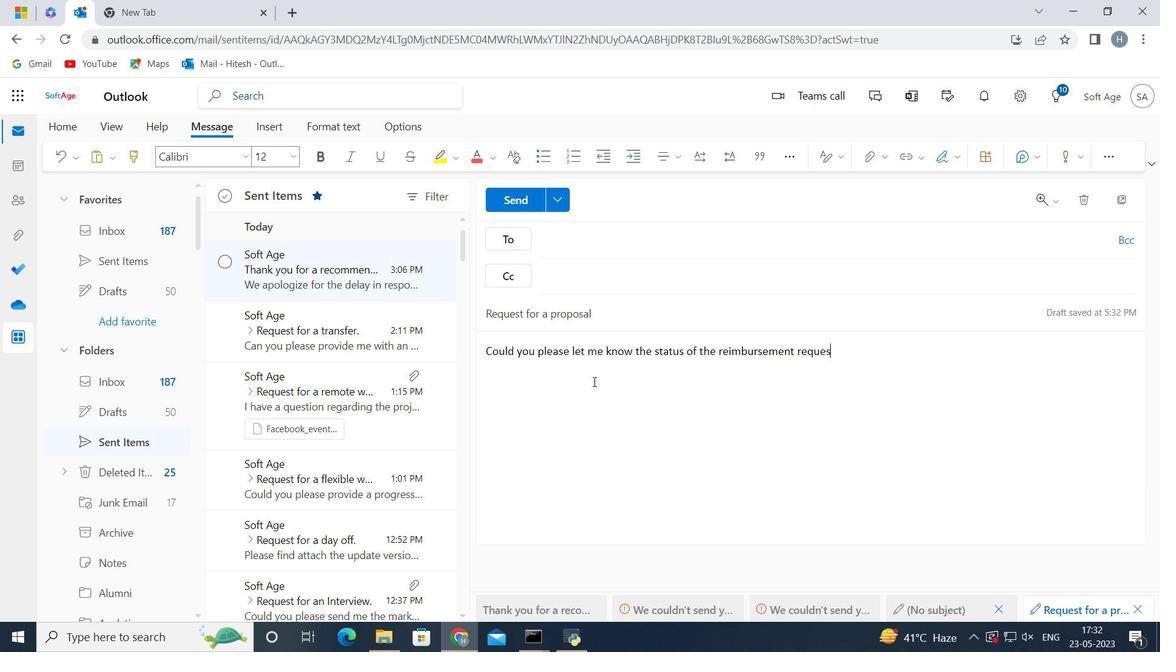 
Action: Mouse moved to (599, 232)
Screenshot: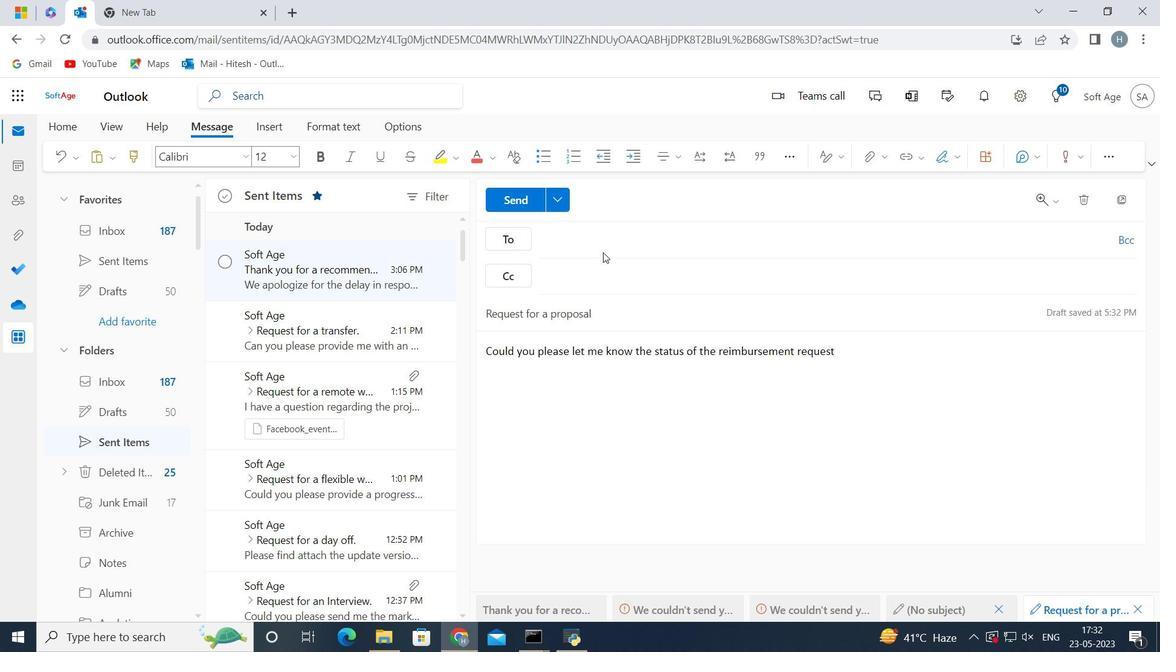 
Action: Mouse pressed left at (599, 232)
Screenshot: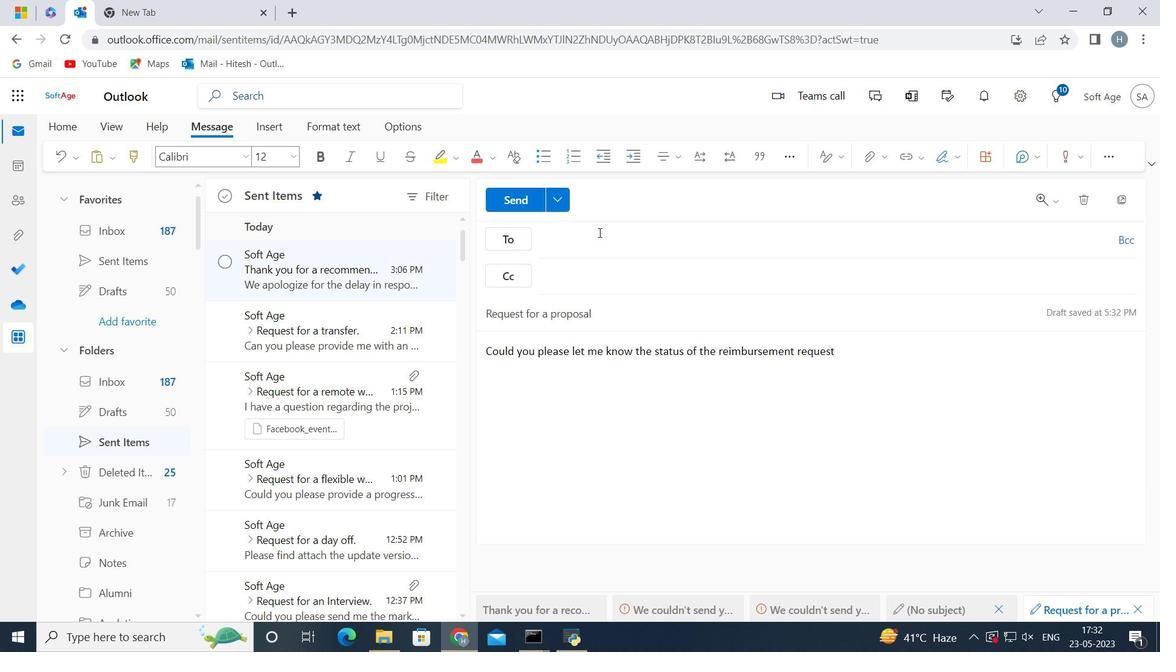 
Action: Key pressed softage.9<Key.shift><Key.shift><Key.shift>@softage
Screenshot: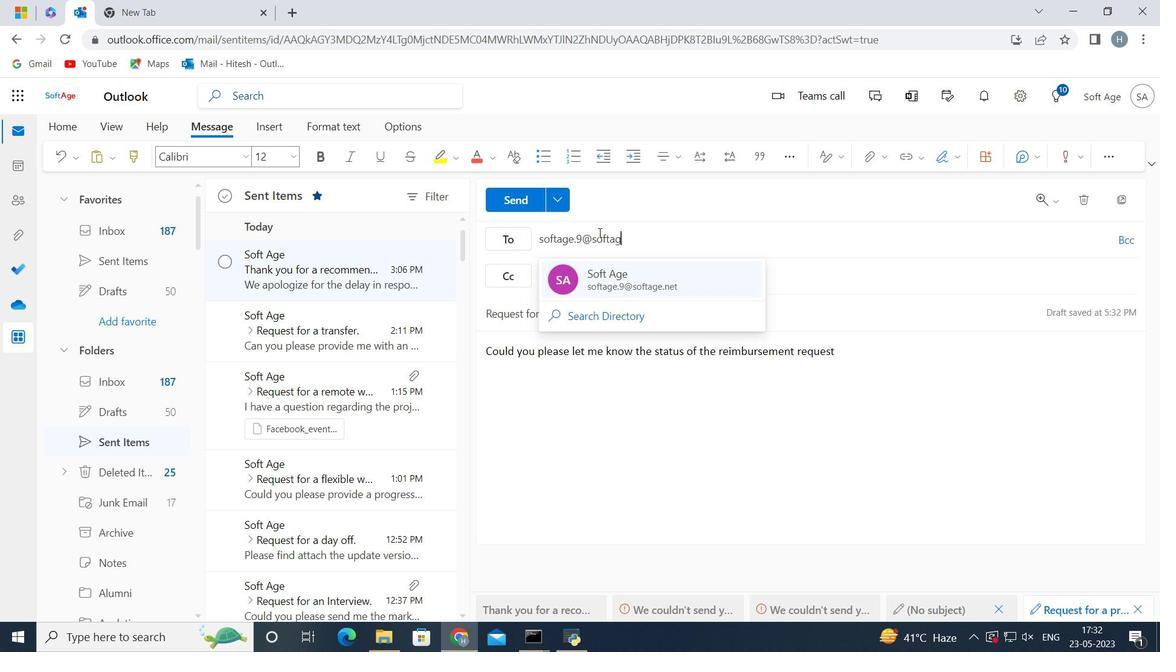 
Action: Mouse moved to (599, 232)
Screenshot: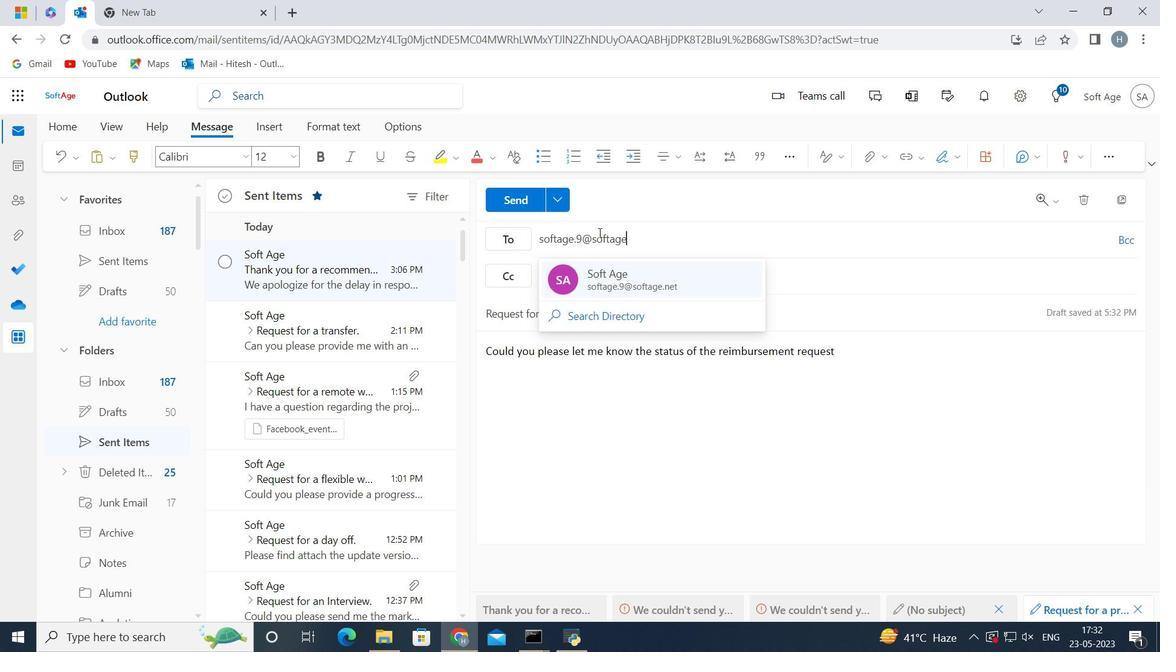 
Action: Key pressed .net
Screenshot: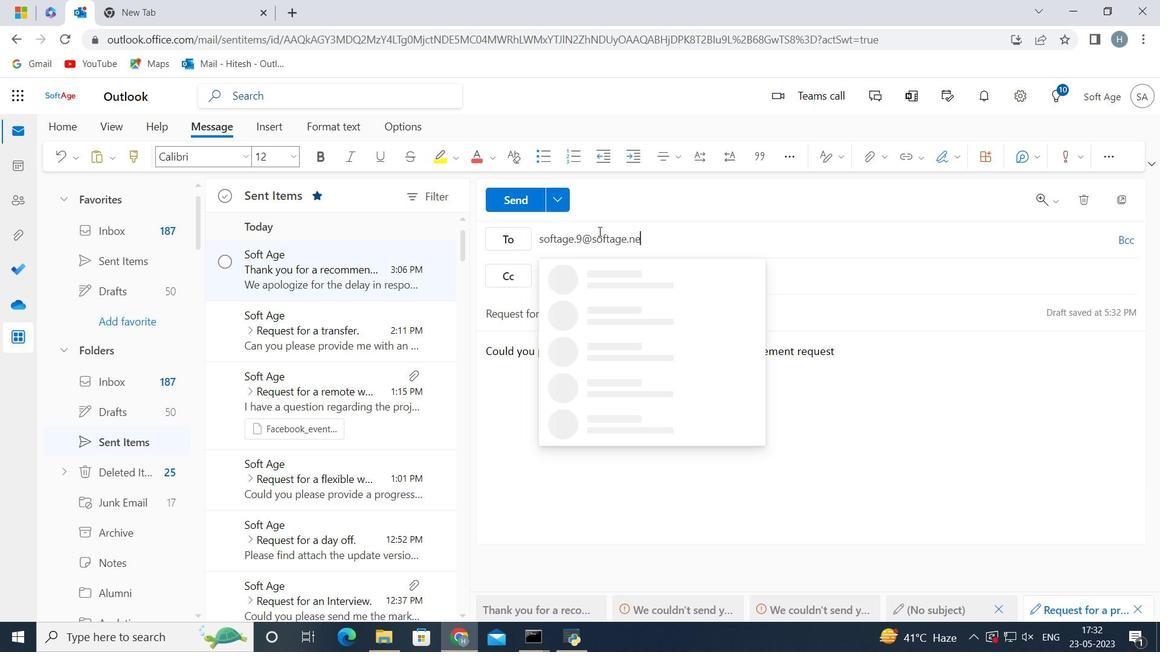 
Action: Mouse moved to (598, 272)
Screenshot: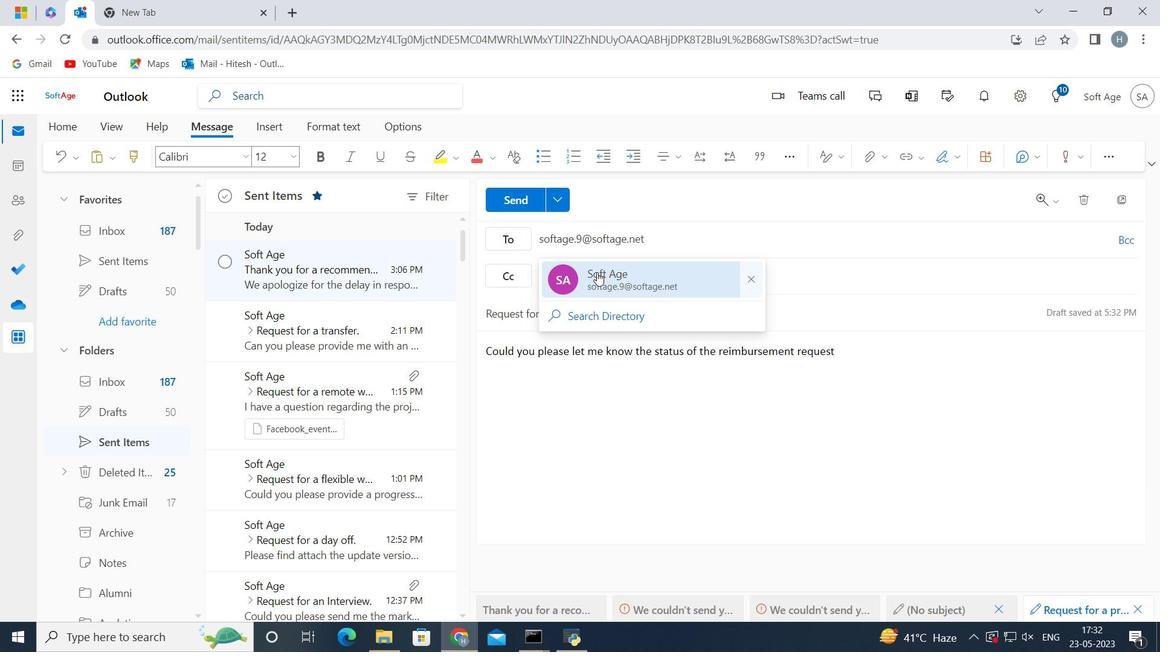 
Action: Mouse pressed left at (598, 272)
Screenshot: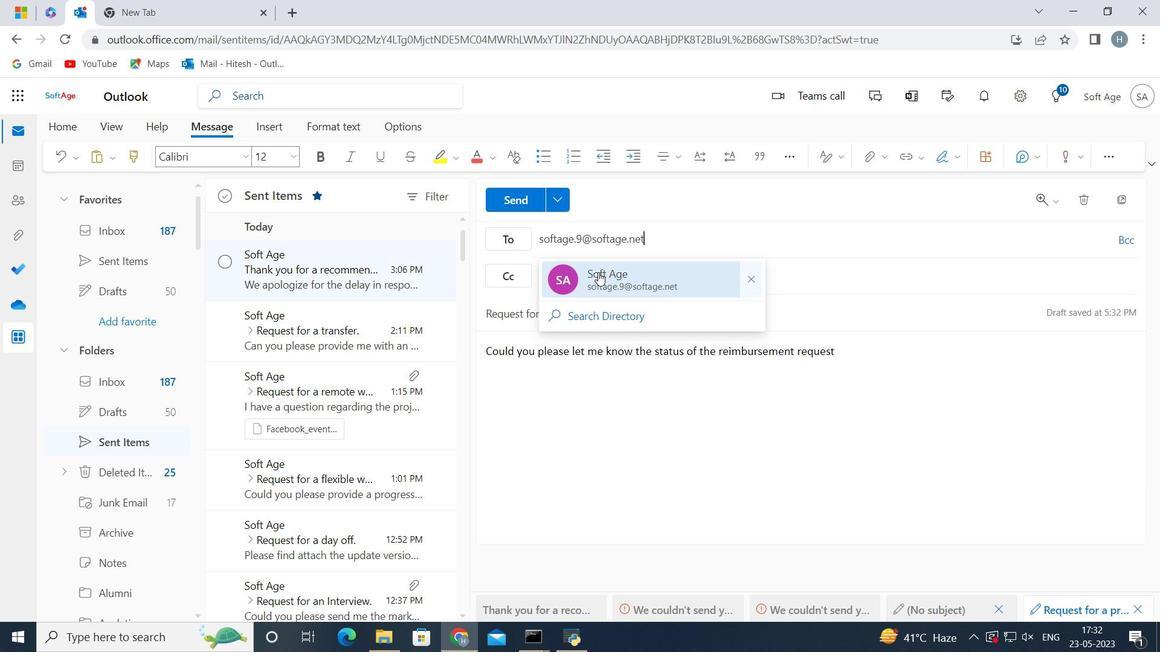 
Action: Mouse moved to (516, 198)
Screenshot: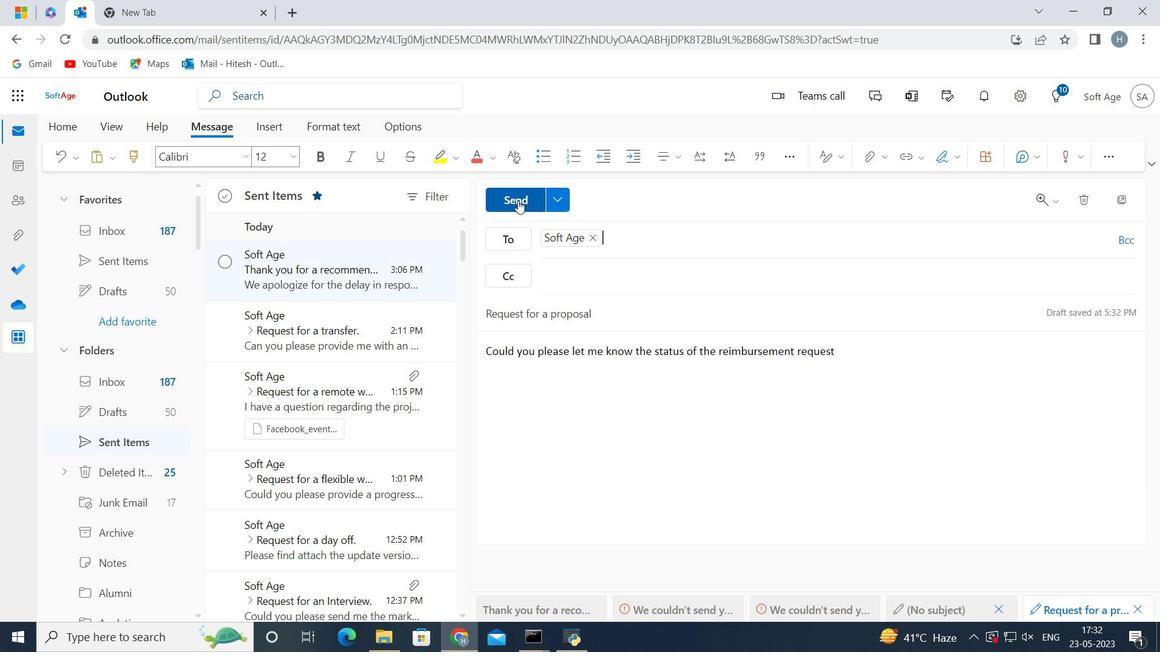 
Action: Mouse pressed left at (516, 198)
Screenshot: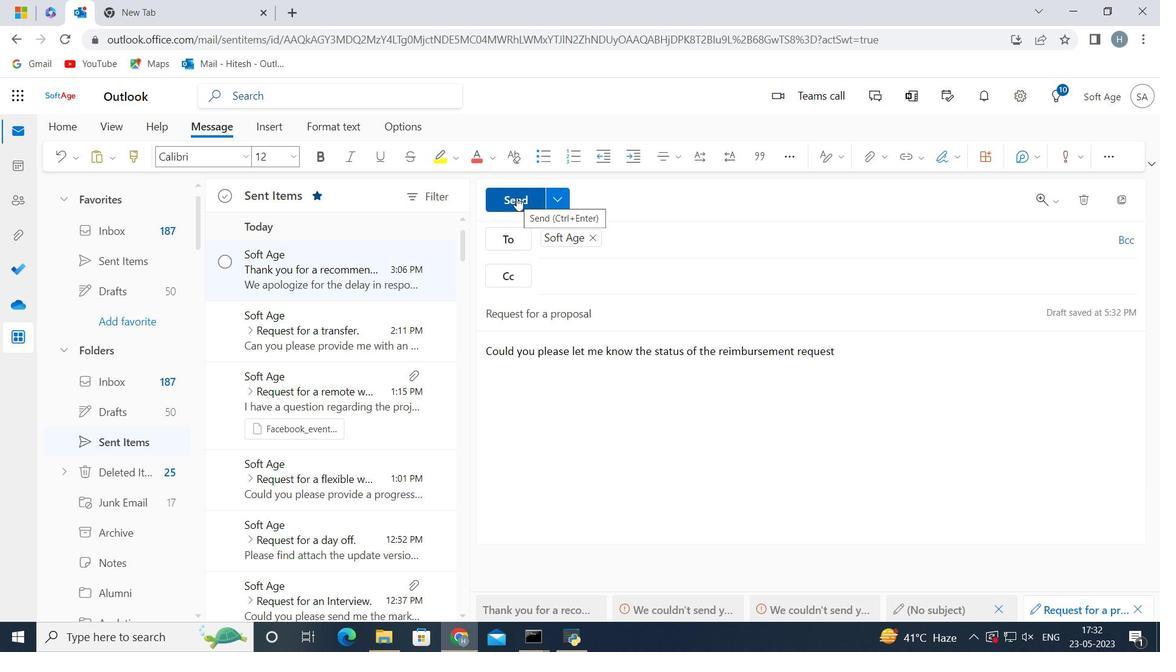 
Action: Mouse moved to (348, 270)
Screenshot: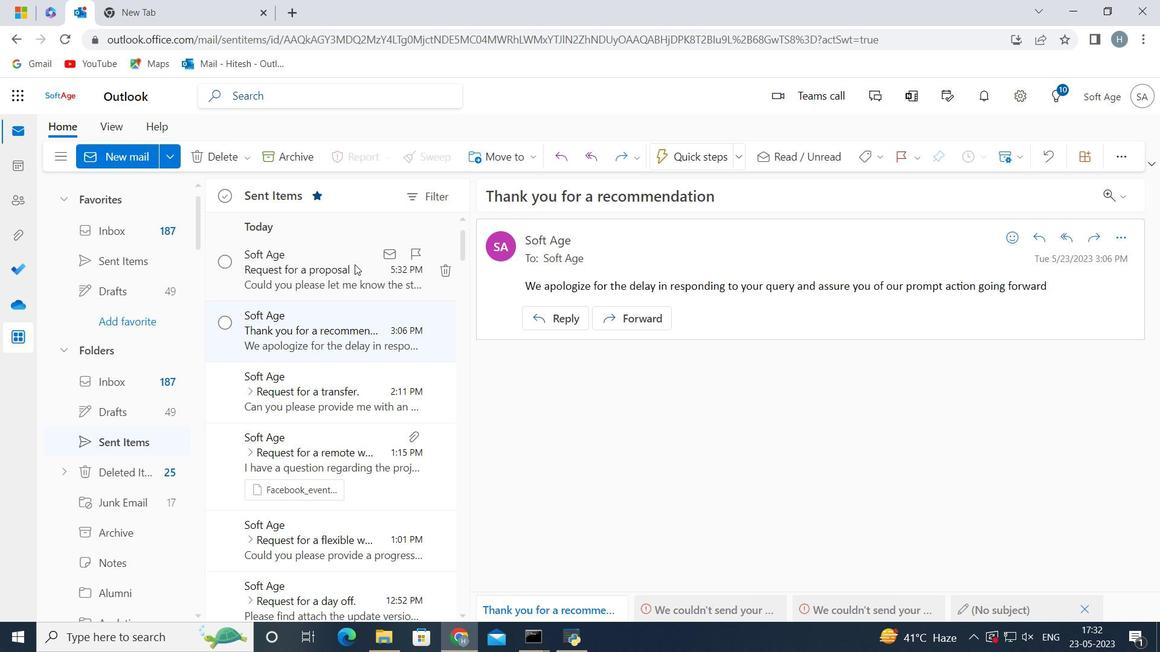 
Action: Mouse pressed left at (348, 270)
Screenshot: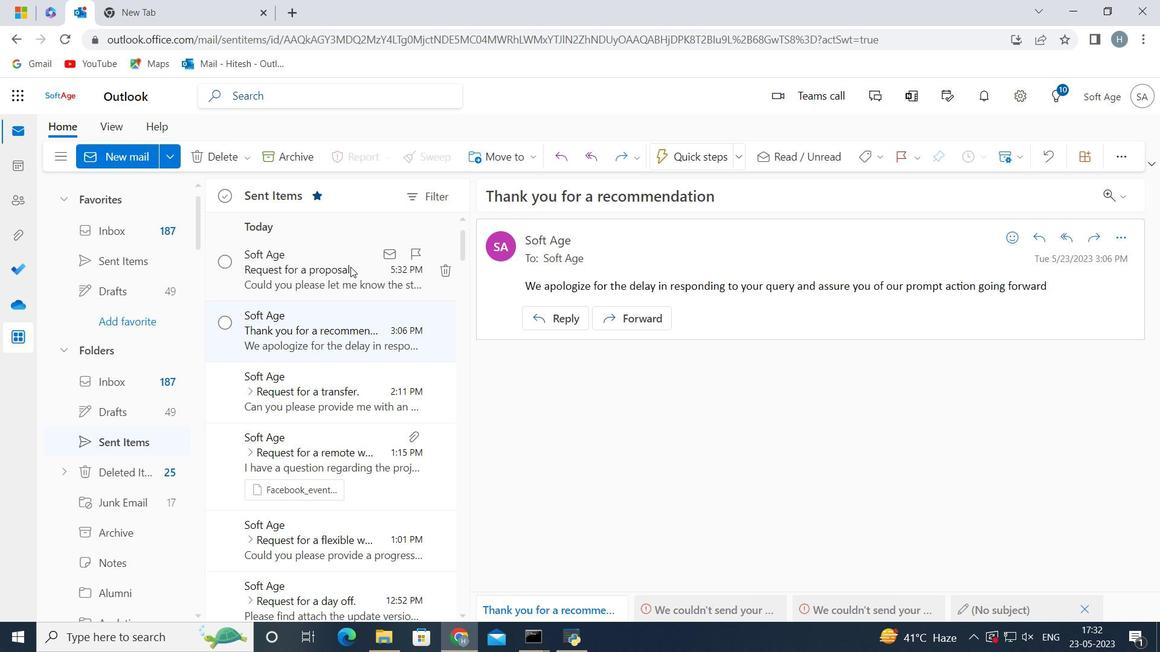 
Action: Mouse moved to (514, 155)
Screenshot: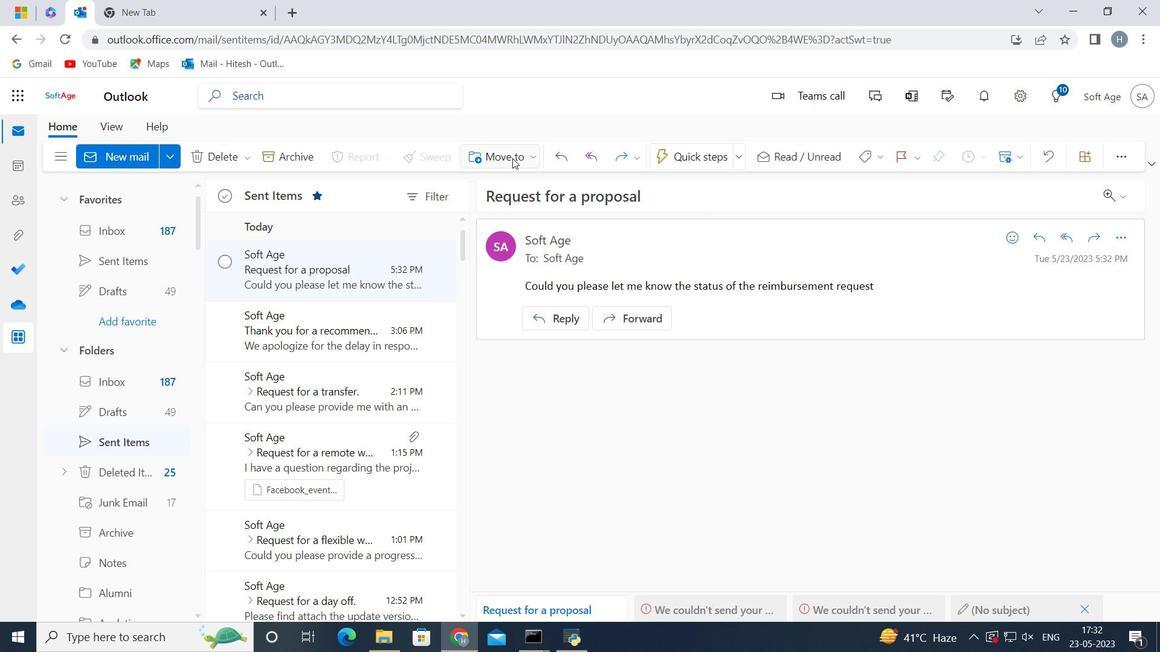
Action: Mouse pressed left at (514, 155)
Screenshot: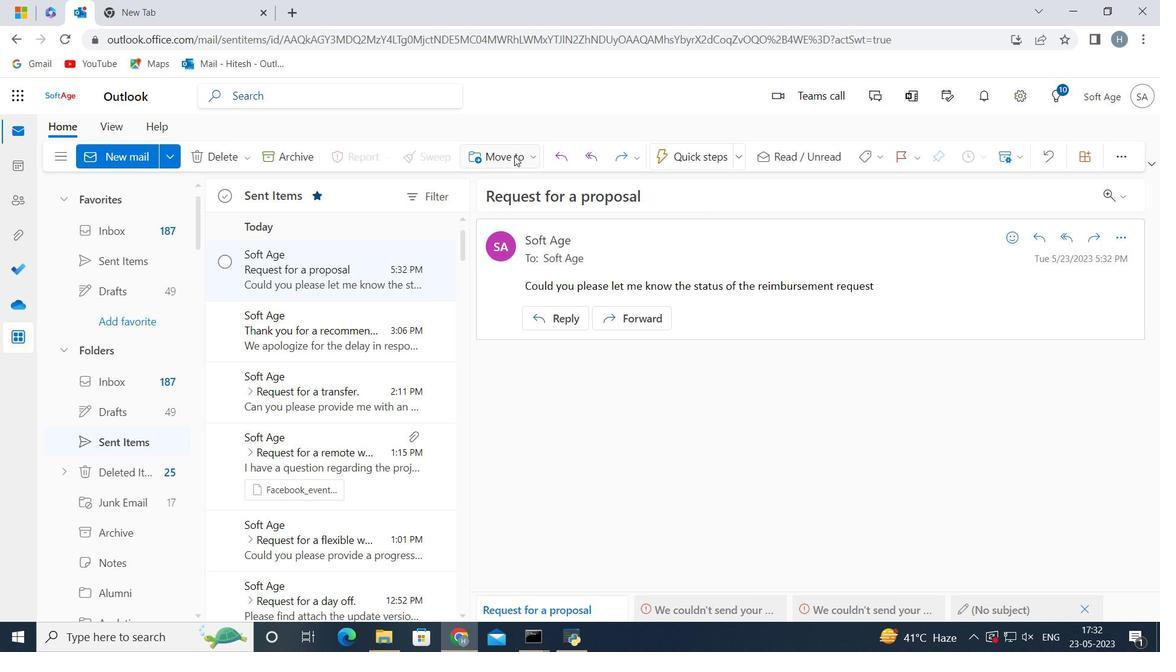 
Action: Mouse moved to (528, 183)
Screenshot: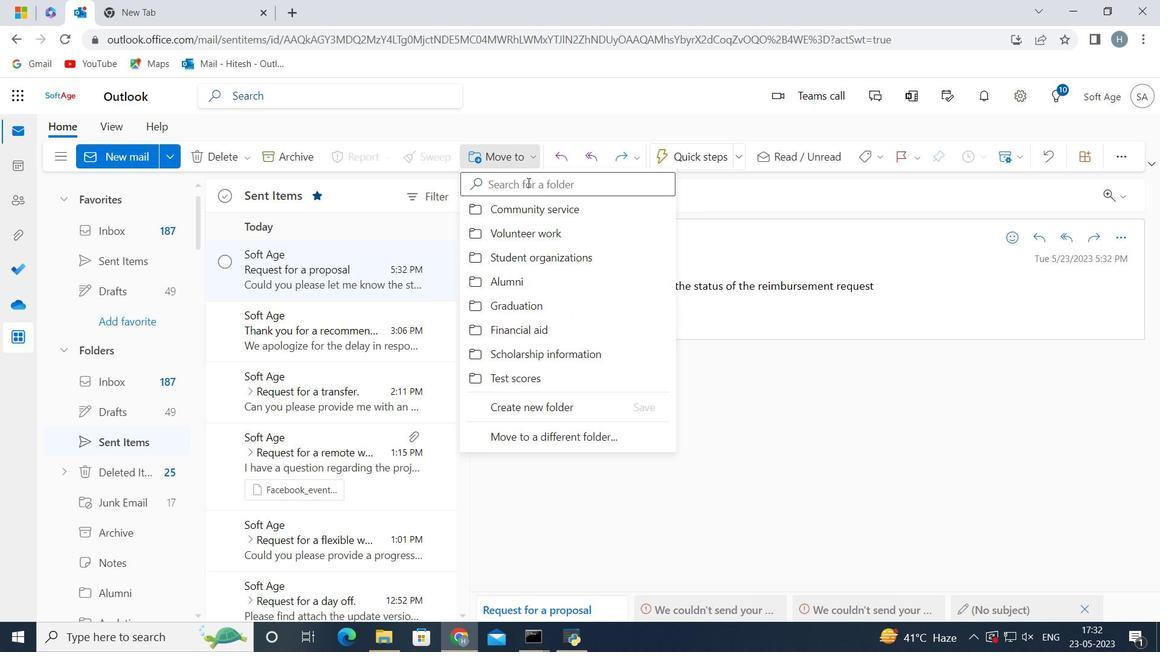 
Action: Mouse pressed left at (528, 183)
Screenshot: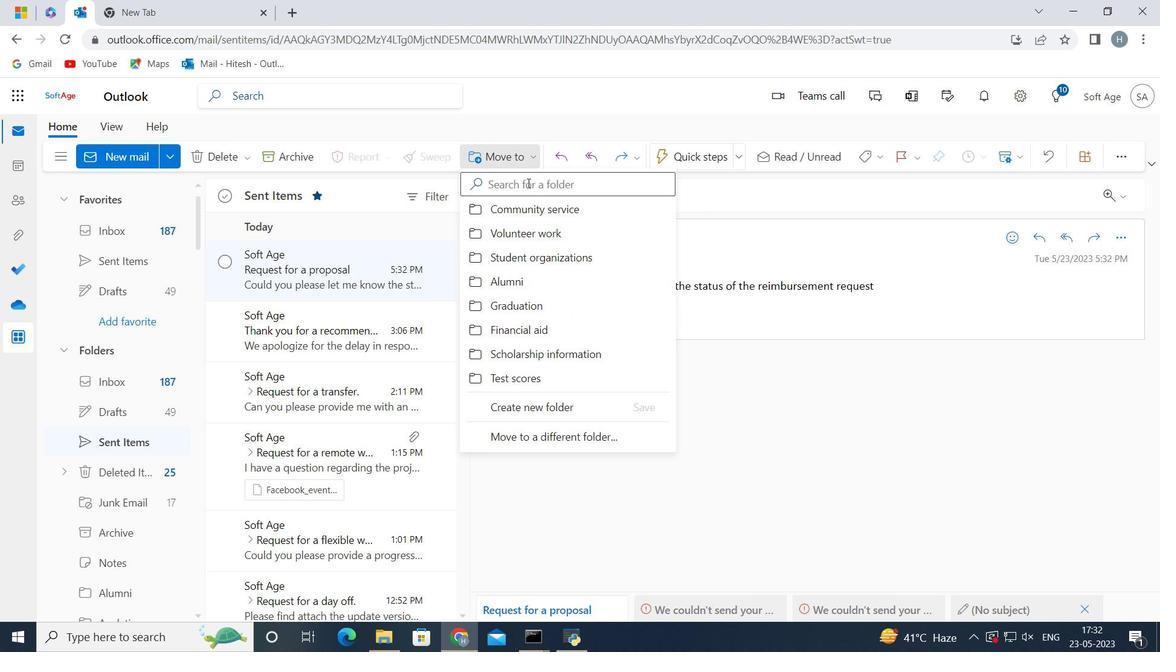 
Action: Mouse moved to (528, 184)
Screenshot: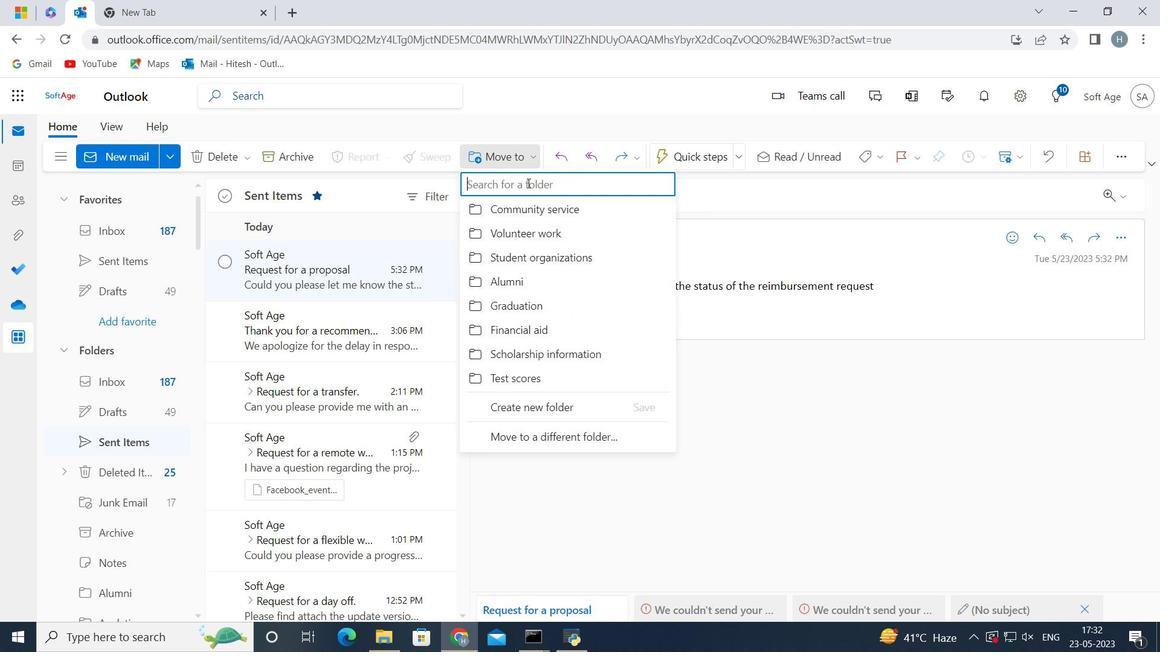 
Action: Key pressed <Key.shift><Key.shift><Key.shift><Key.shift><Key.shift><Key.shift><Key.shift><Key.shift><Key.shift><Key.shift>Non
Screenshot: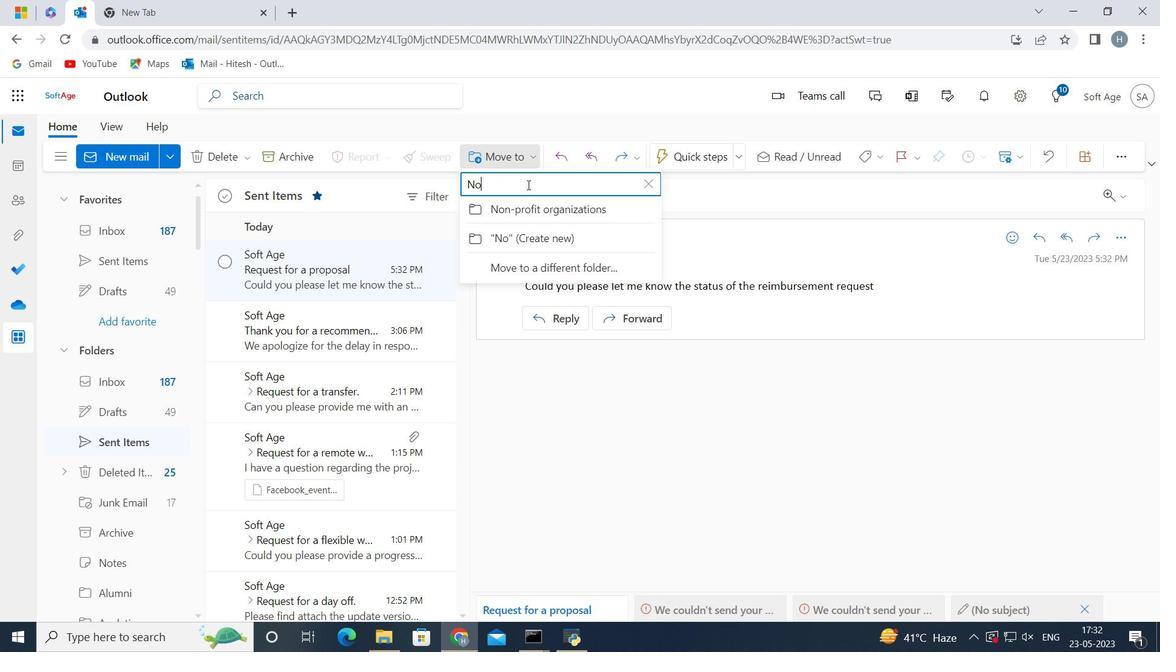 
Action: Mouse moved to (533, 183)
Screenshot: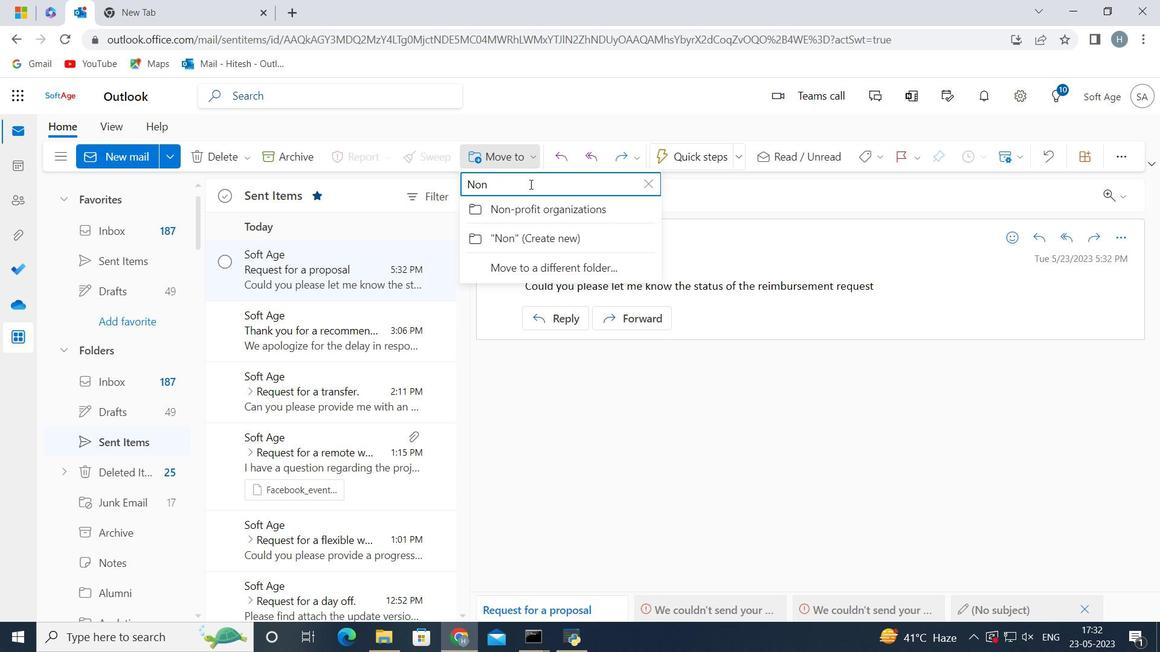 
Action: Key pressed -
Screenshot: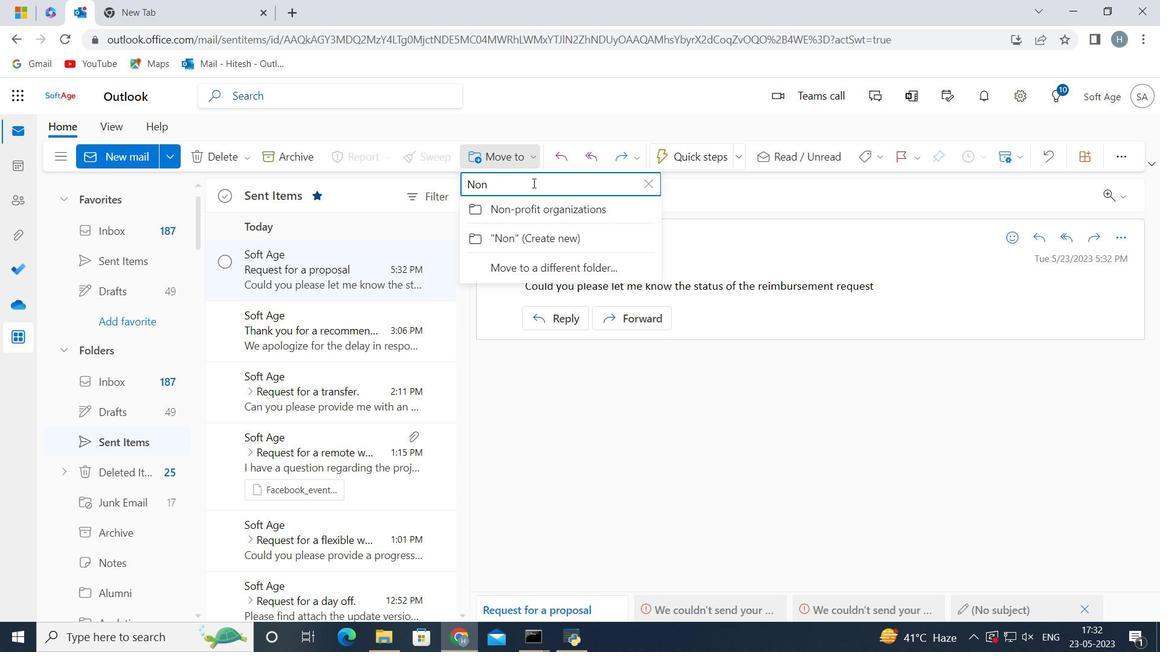 
Action: Mouse moved to (535, 181)
Screenshot: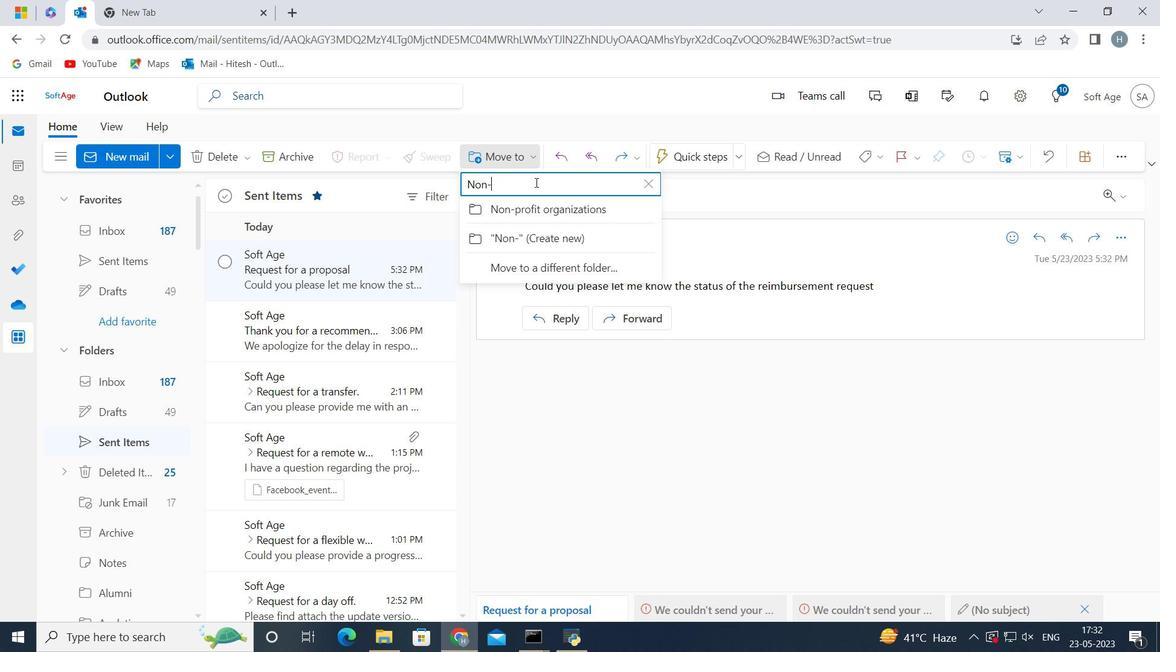 
Action: Key pressed p
Screenshot: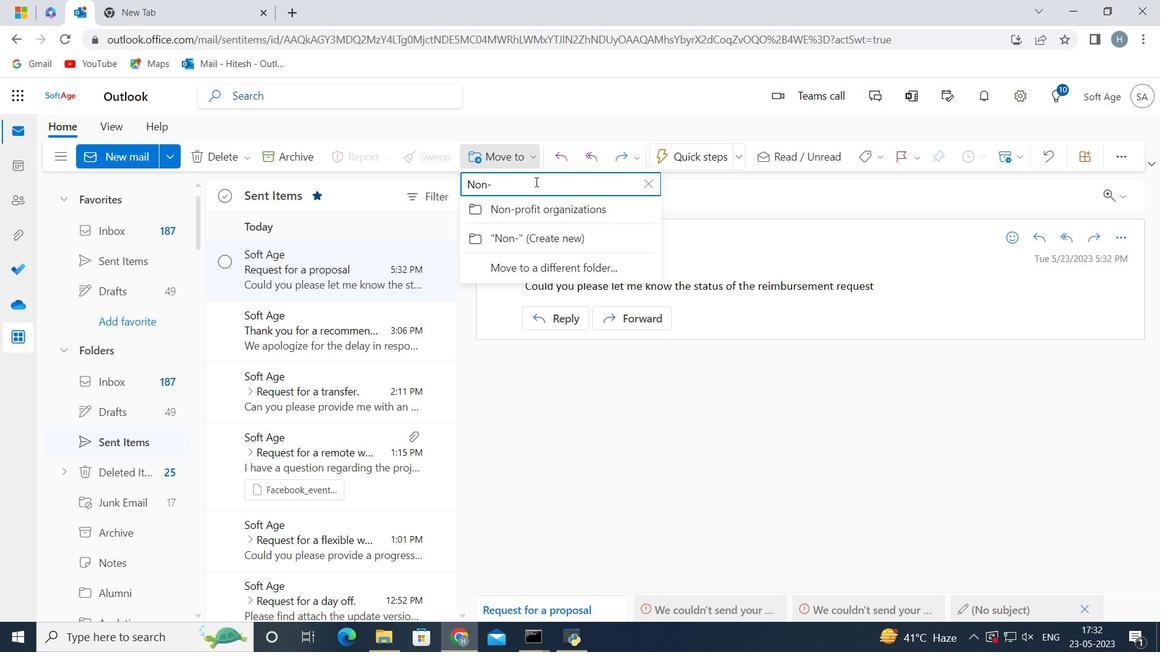 
Action: Mouse moved to (538, 181)
Screenshot: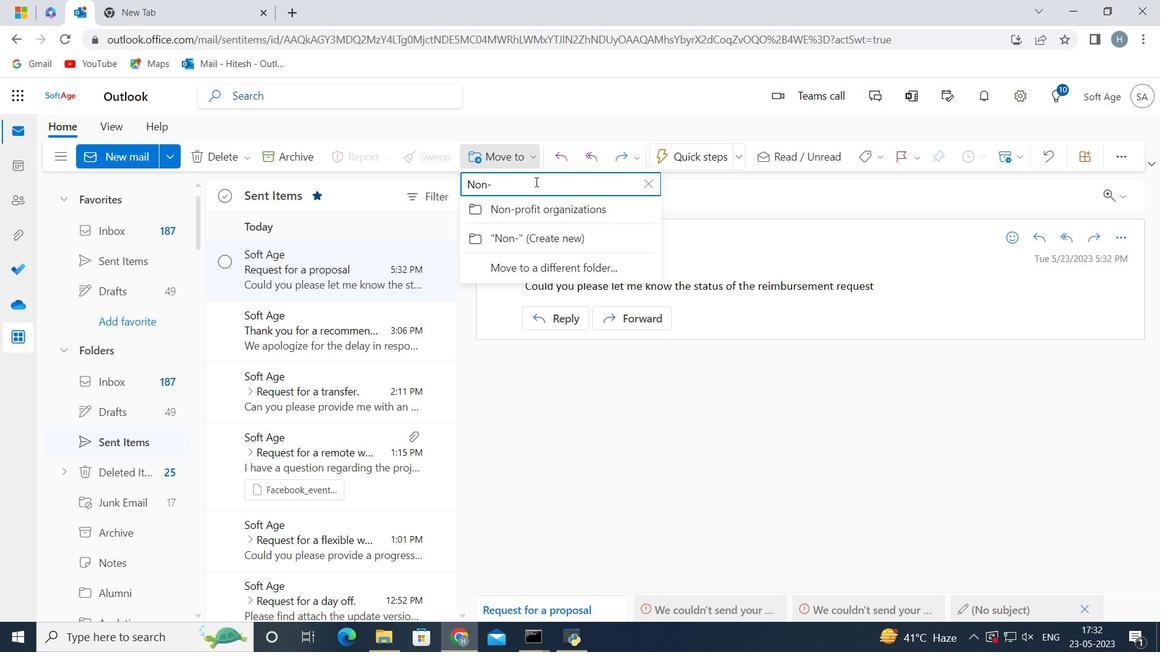 
Action: Key pressed r
Screenshot: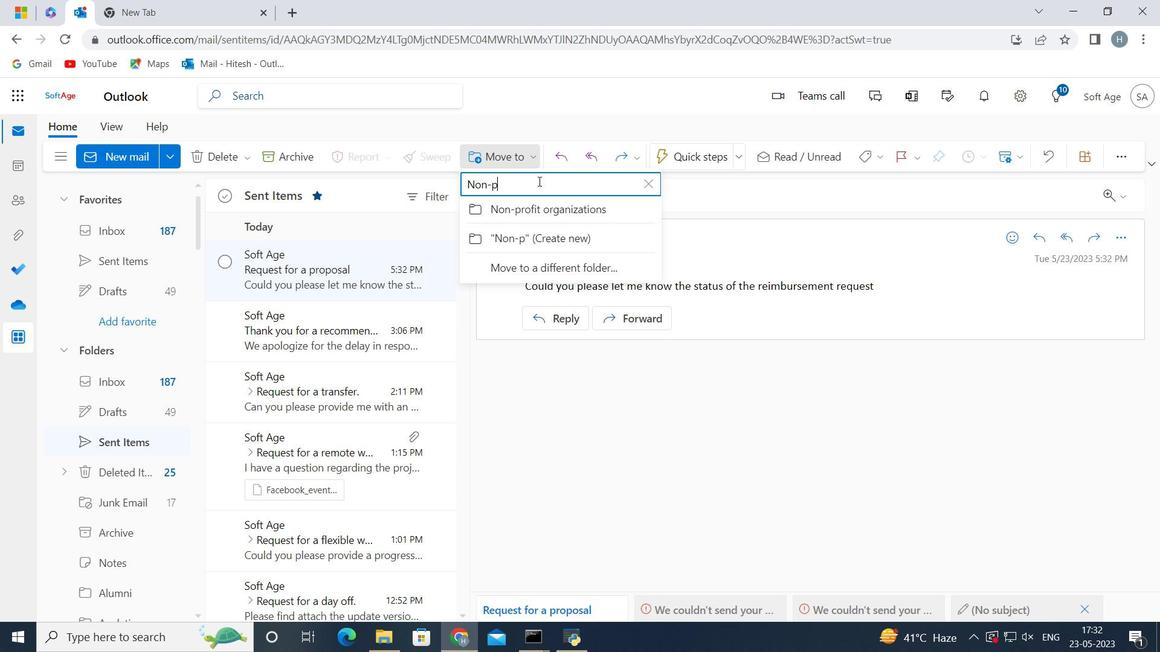 
Action: Mouse moved to (541, 179)
Screenshot: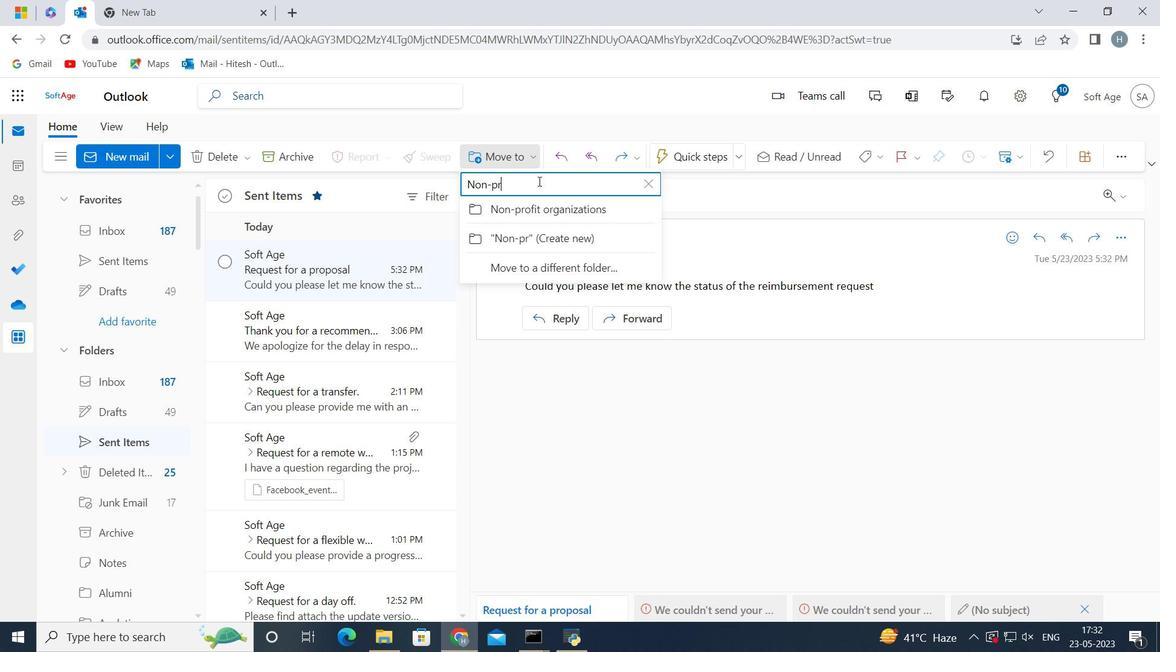 
Action: Key pressed o
Screenshot: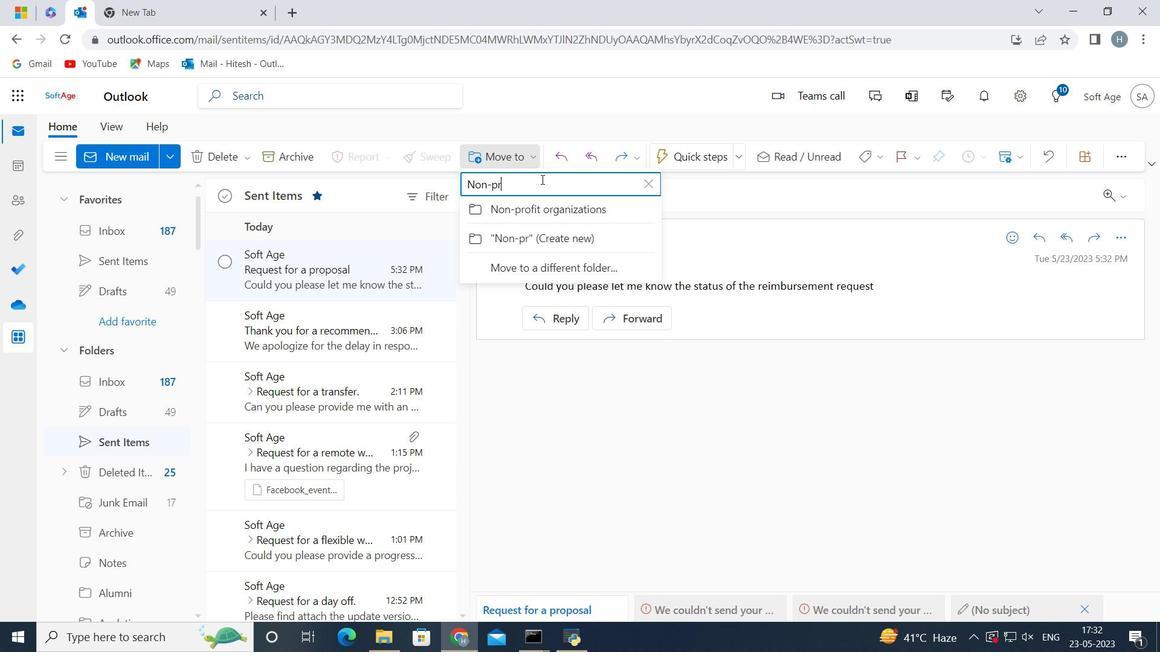 
Action: Mouse moved to (545, 178)
Screenshot: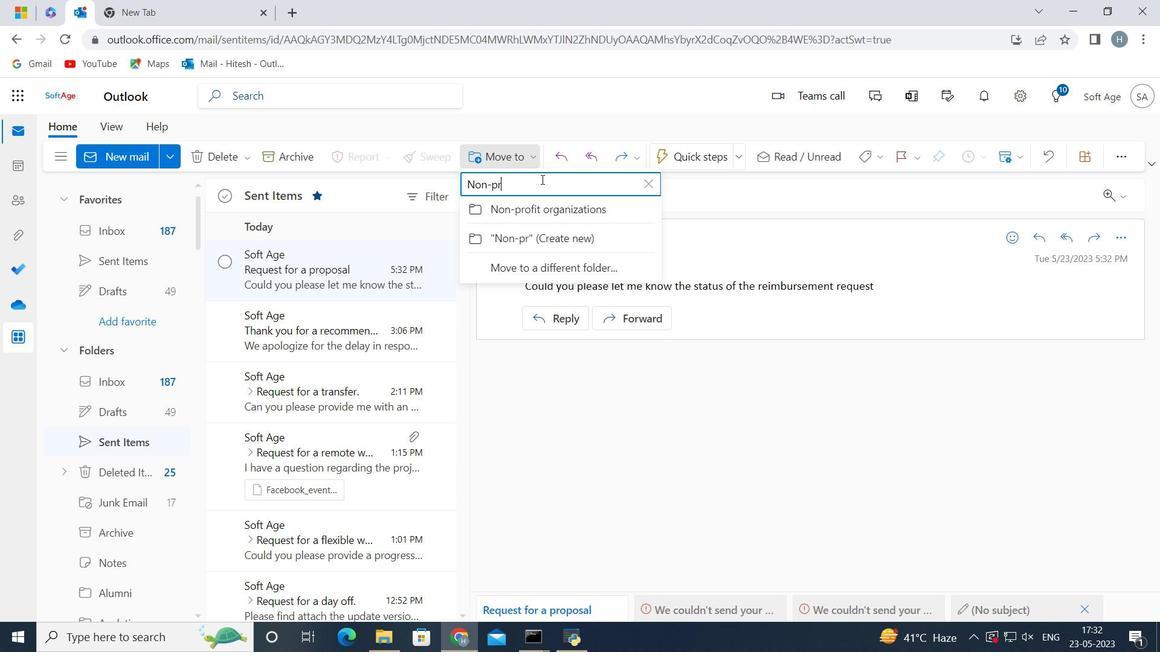 
Action: Key pressed fi
Screenshot: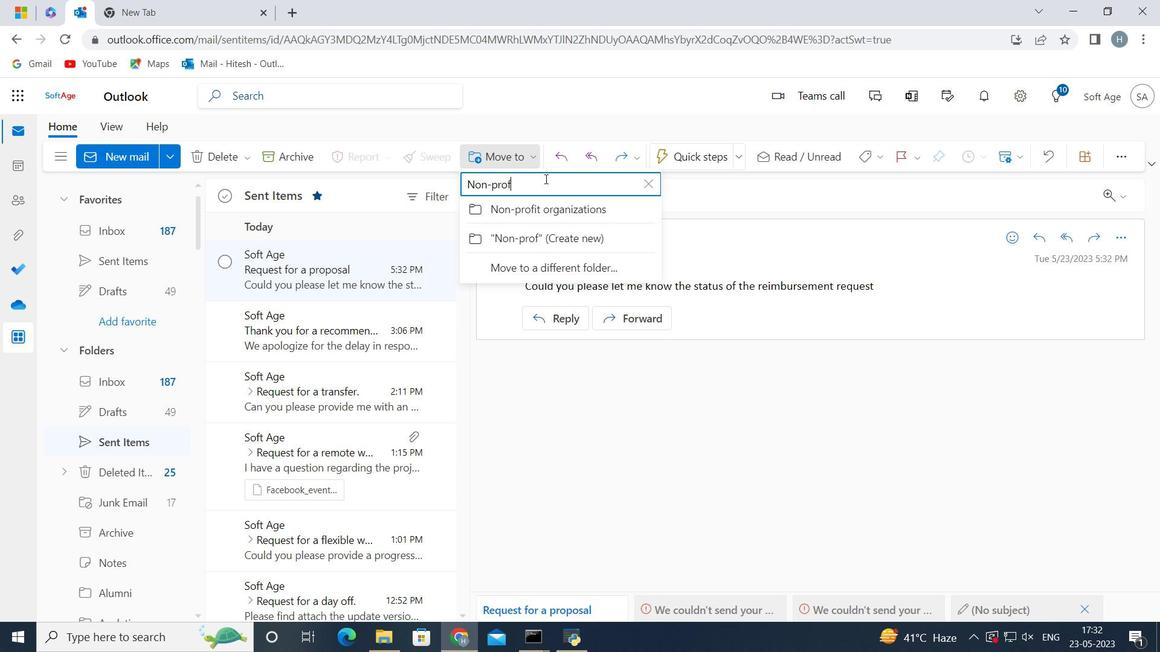 
Action: Mouse moved to (547, 177)
Screenshot: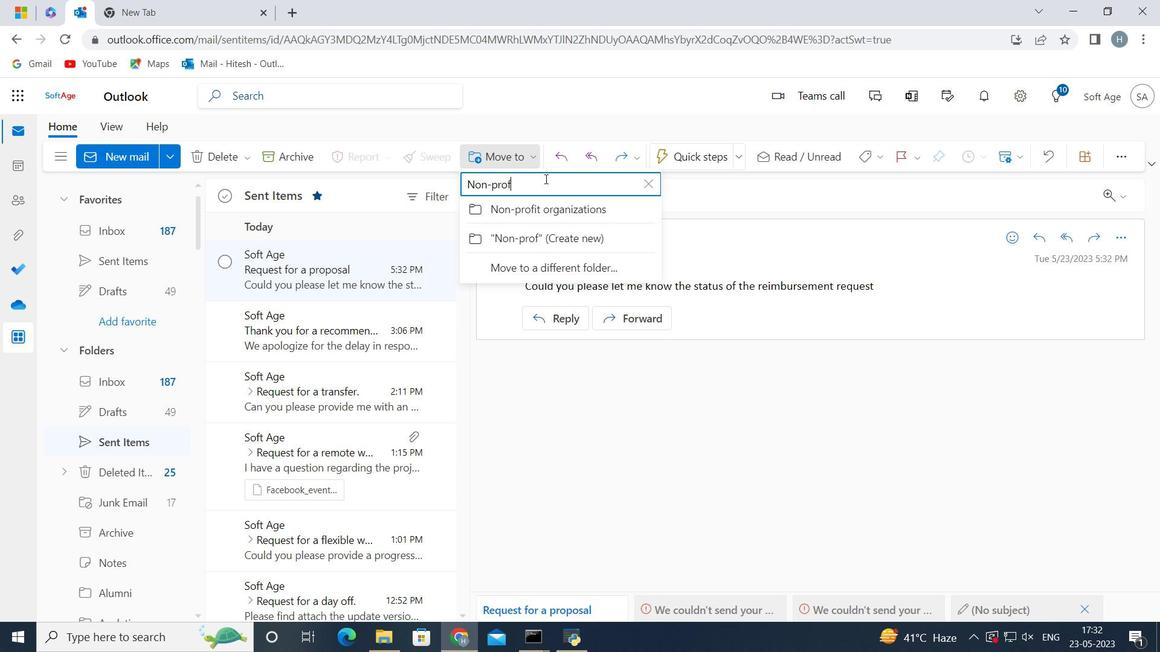 
Action: Key pressed t
Screenshot: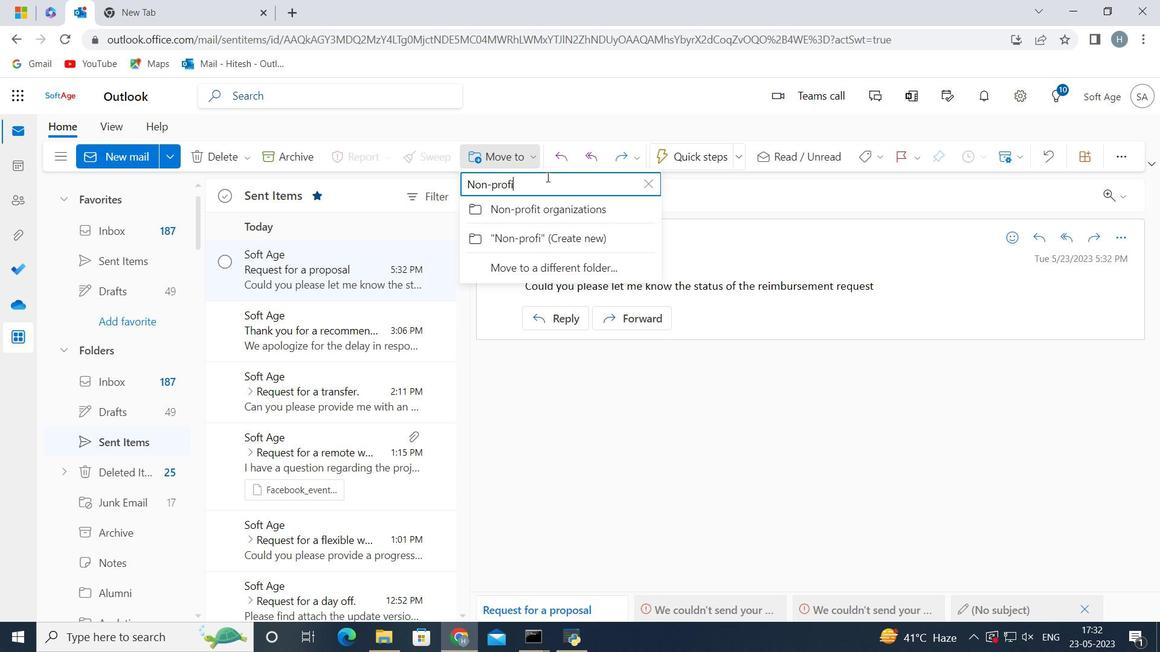 
Action: Mouse moved to (550, 175)
Screenshot: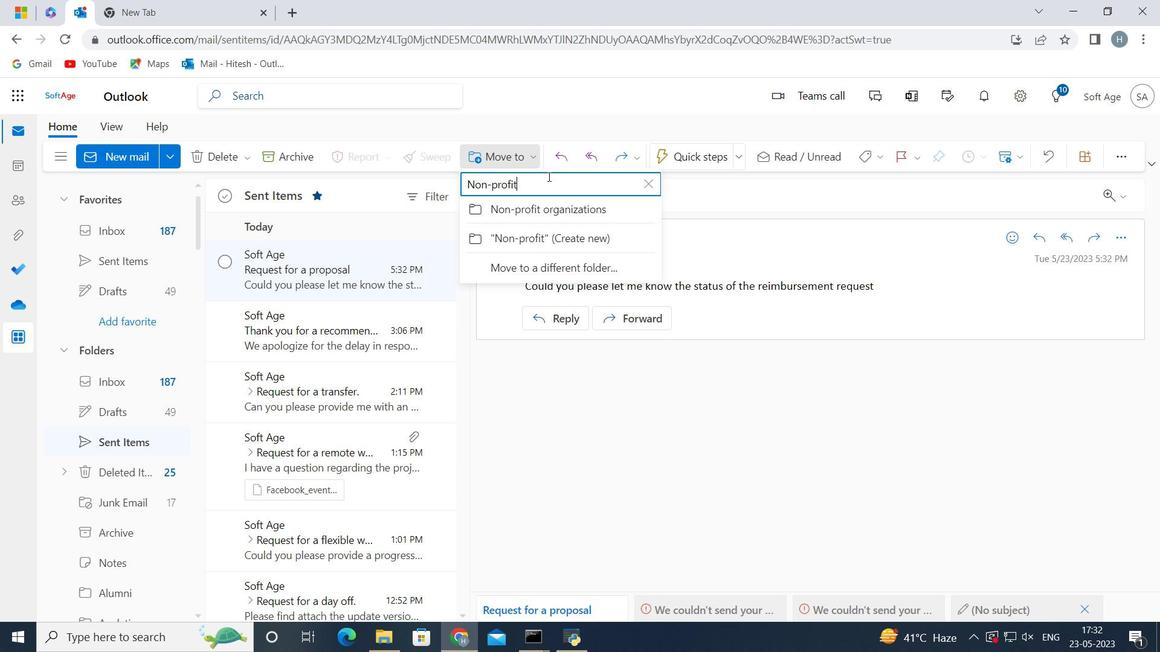 
Action: Key pressed <Key.space>
Screenshot: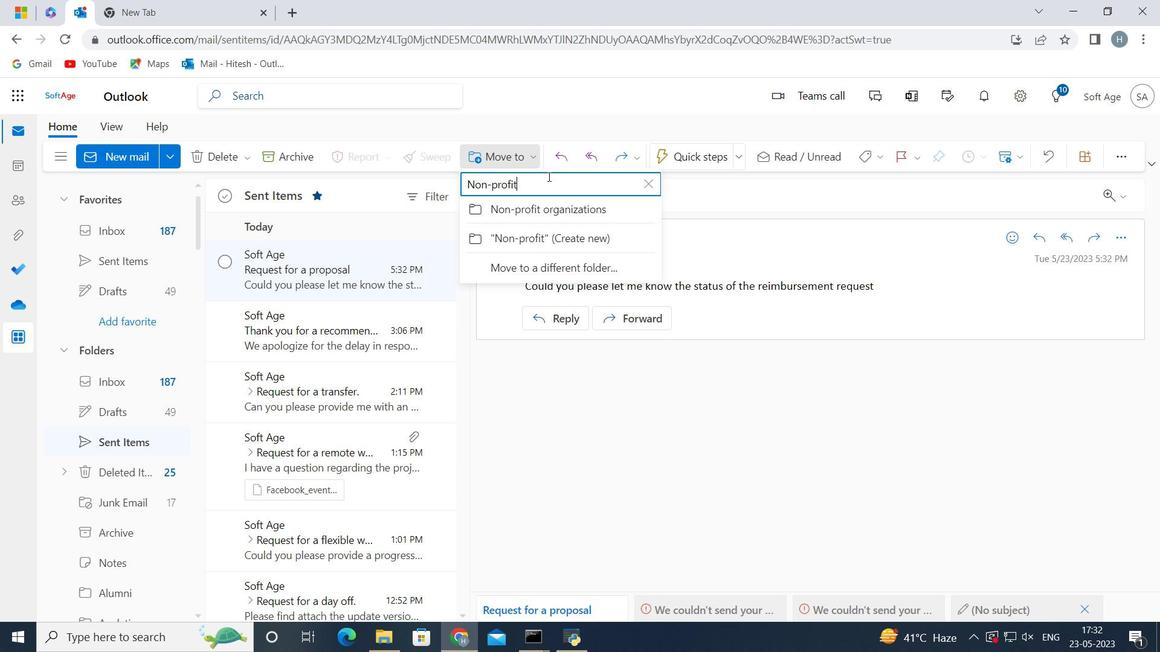 
Action: Mouse moved to (553, 174)
Screenshot: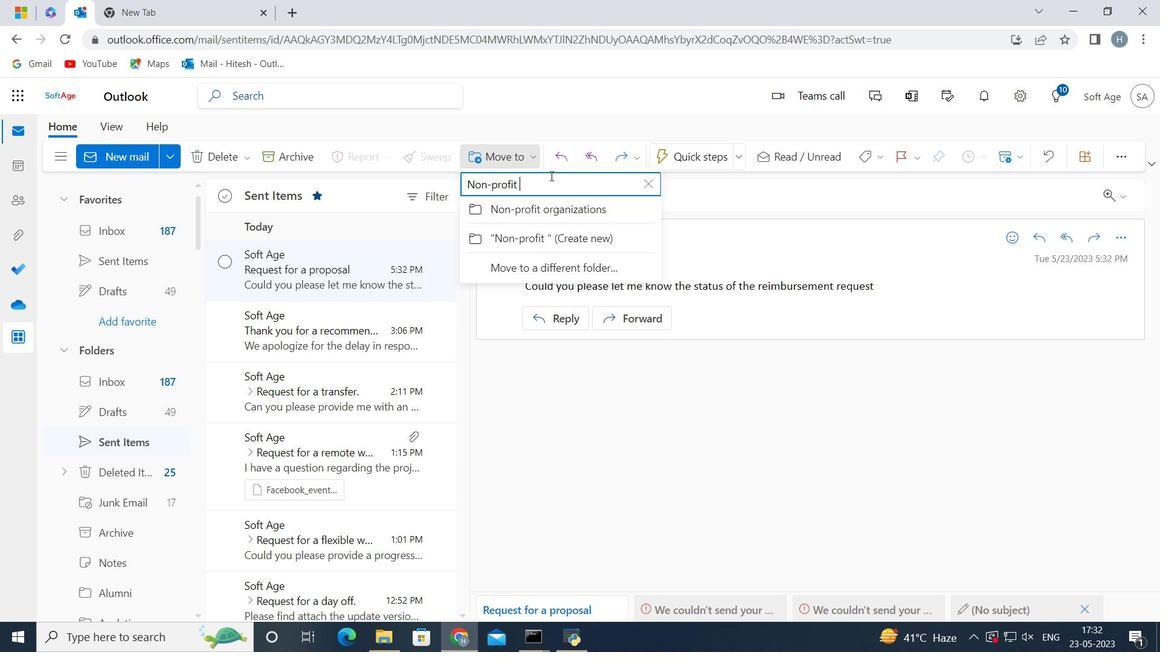 
Action: Key pressed o
Screenshot: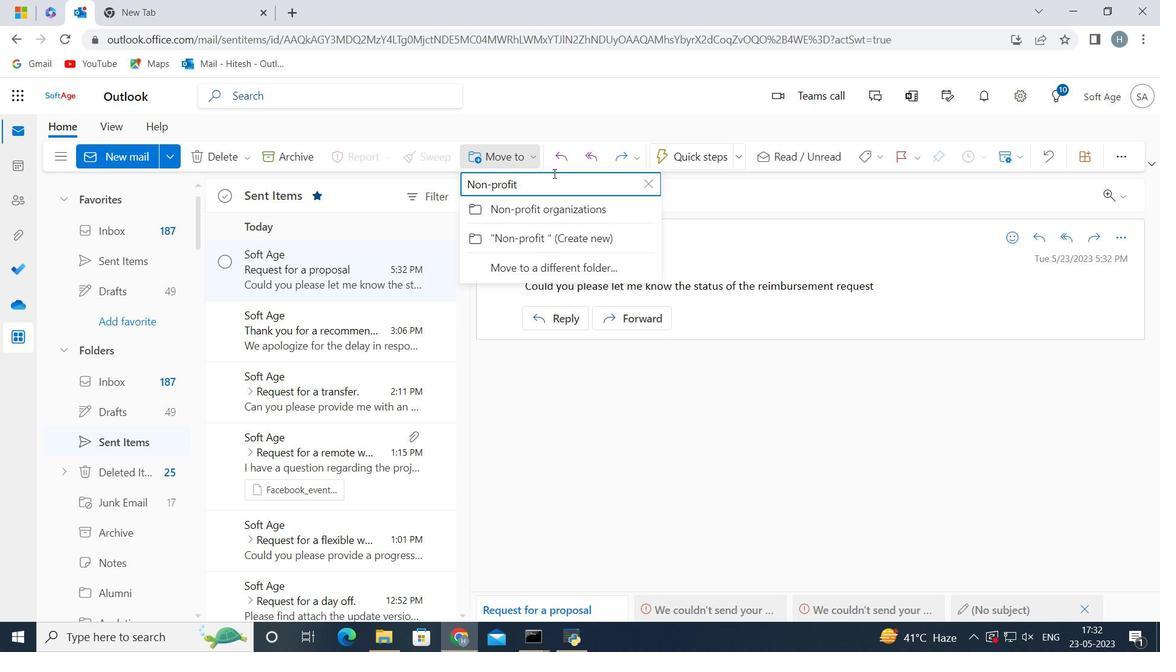 
Action: Mouse moved to (558, 172)
Screenshot: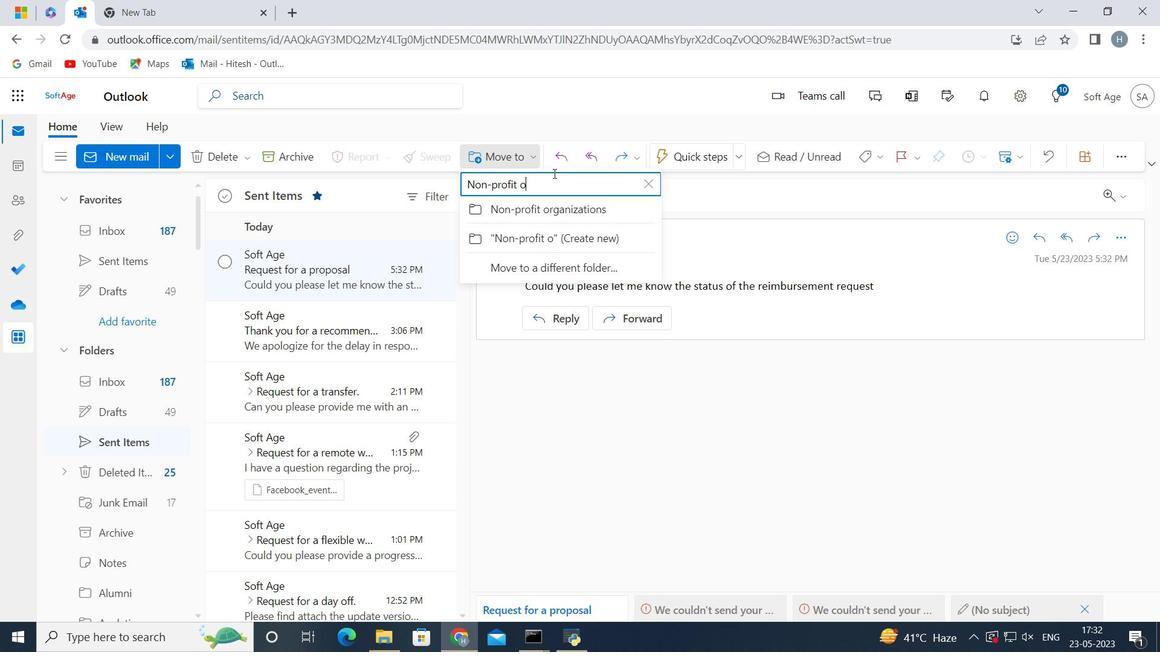 
Action: Key pressed rgan
Screenshot: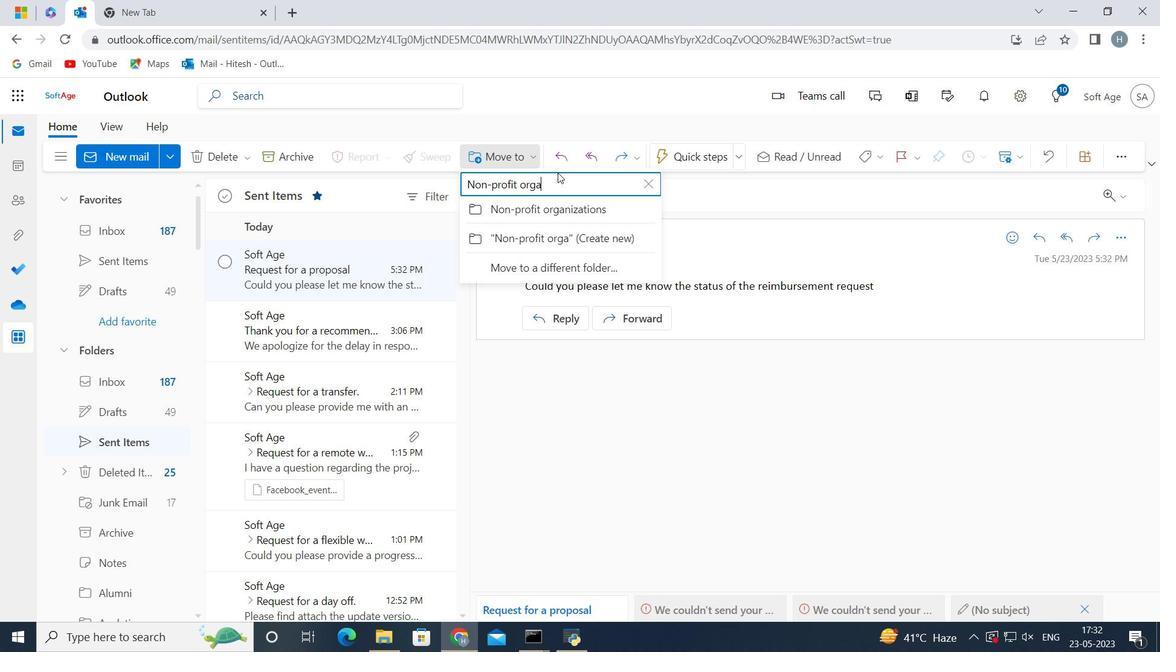 
Action: Mouse moved to (561, 170)
Screenshot: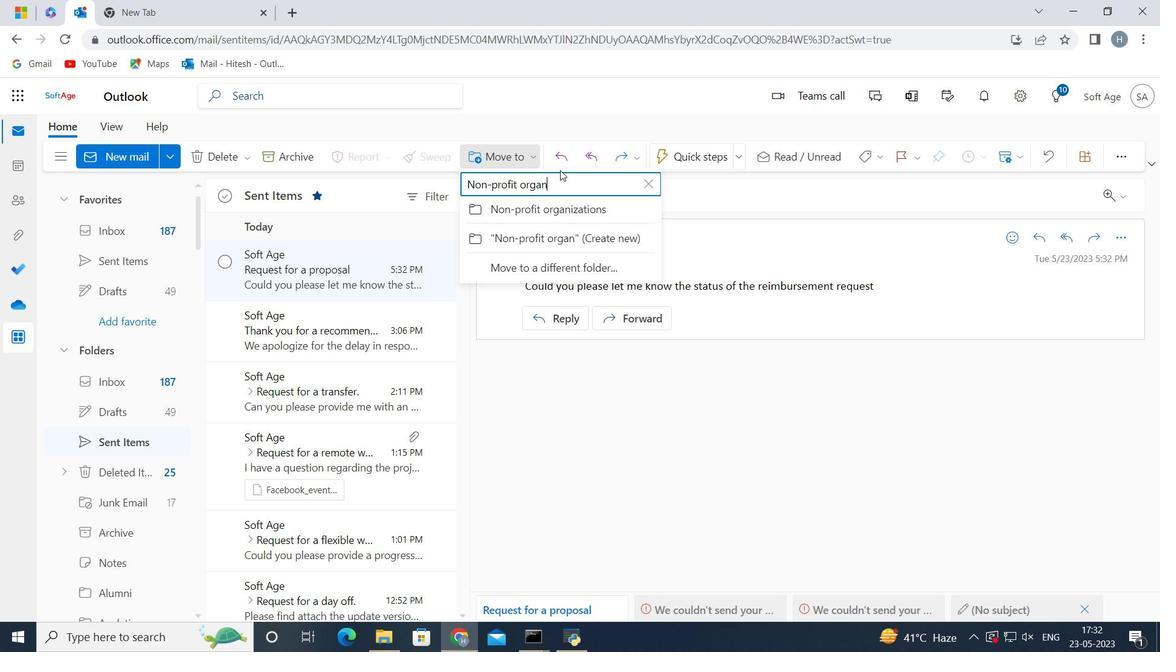 
Action: Key pressed izations
Screenshot: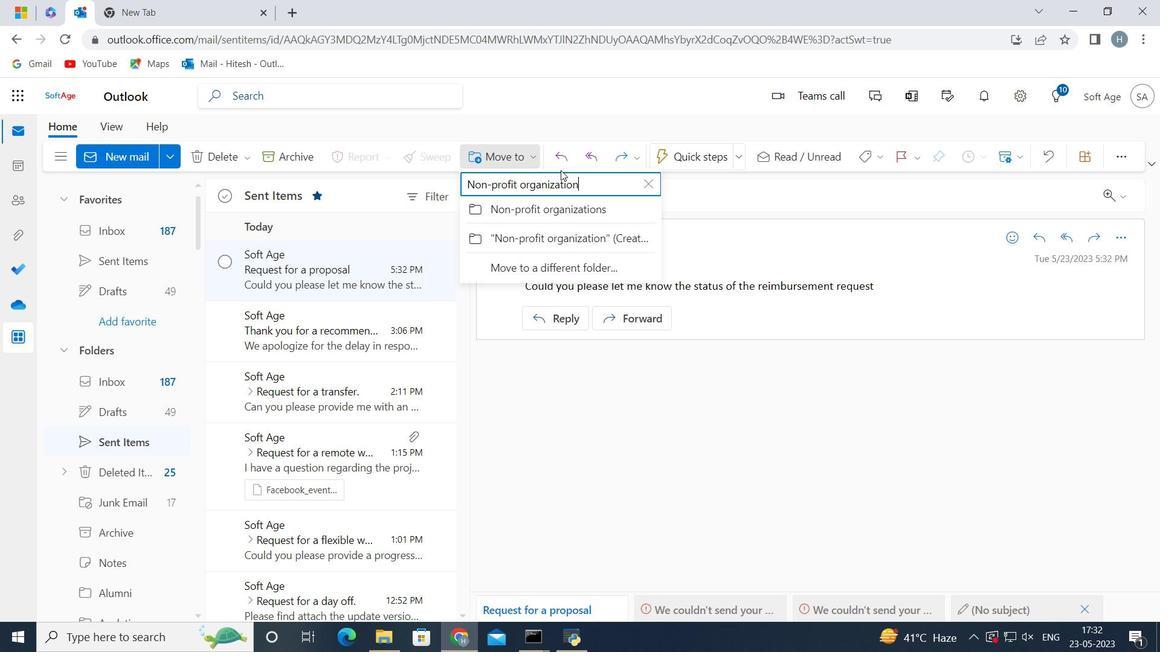 
Action: Mouse moved to (479, 209)
Screenshot: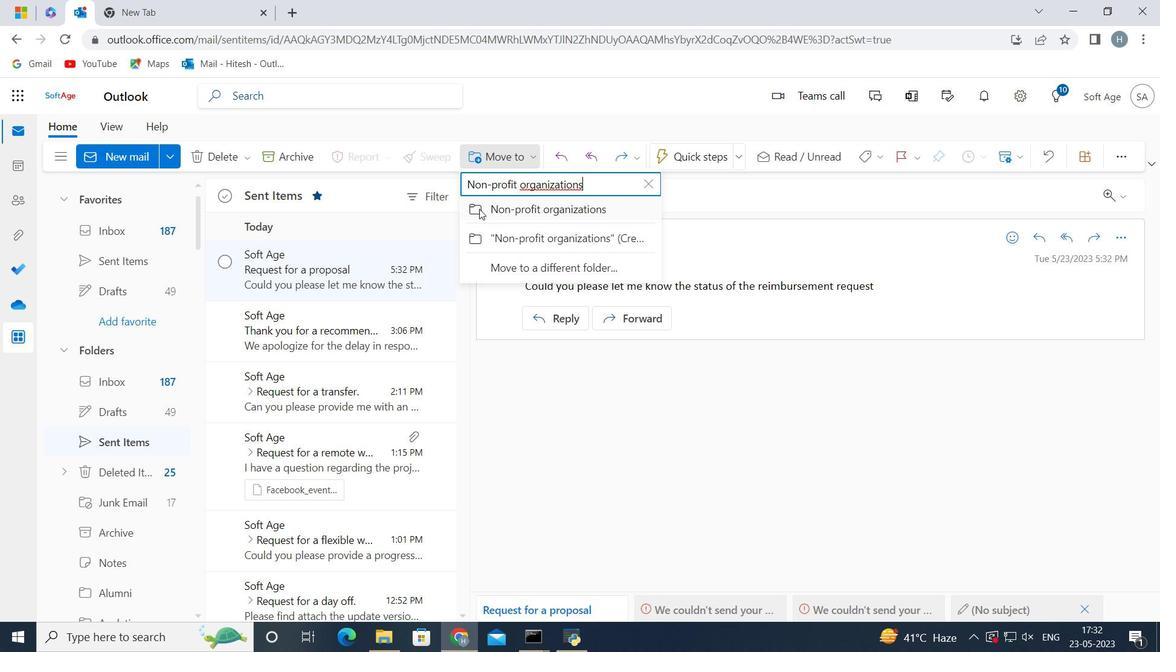 
Action: Mouse pressed left at (479, 209)
Screenshot: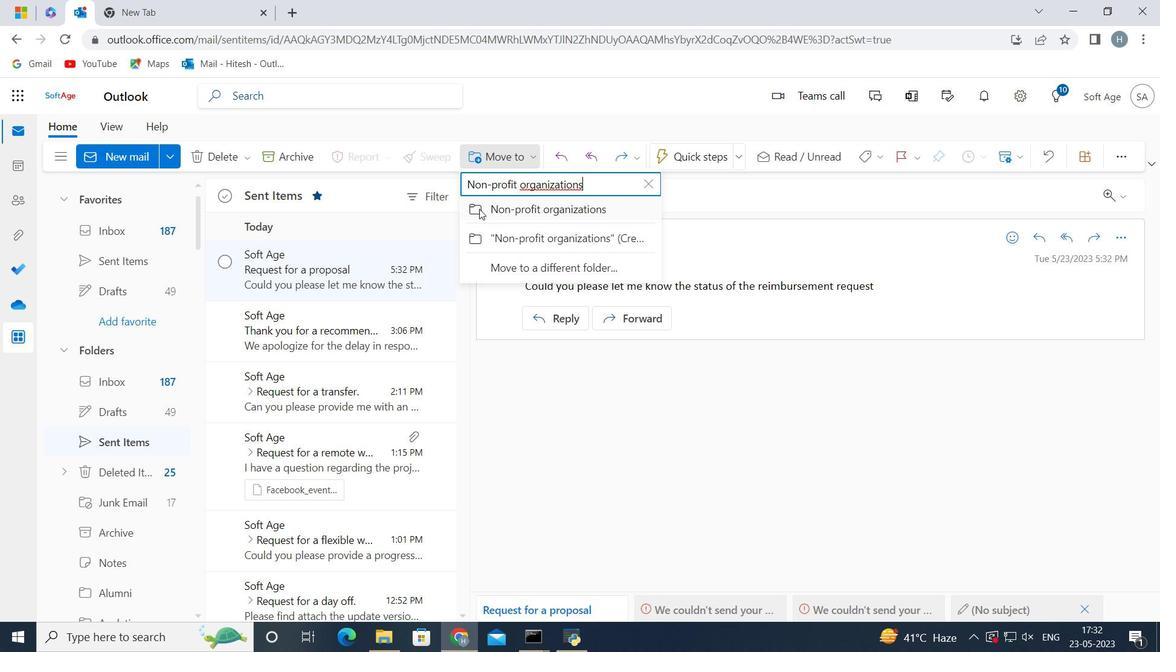 
Action: Mouse moved to (637, 459)
Screenshot: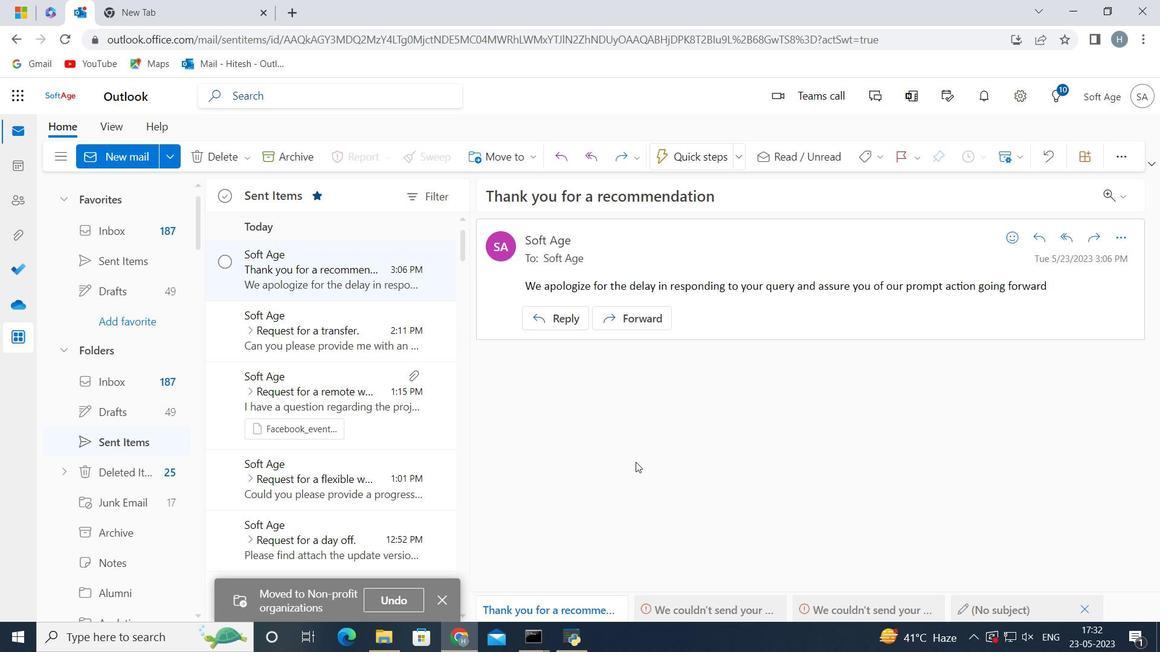 
